 Task: Create a due date automation trigger when advanced on, on the monday after a card is due add dates without a start date at 11:00 AM.
Action: Mouse moved to (1069, 308)
Screenshot: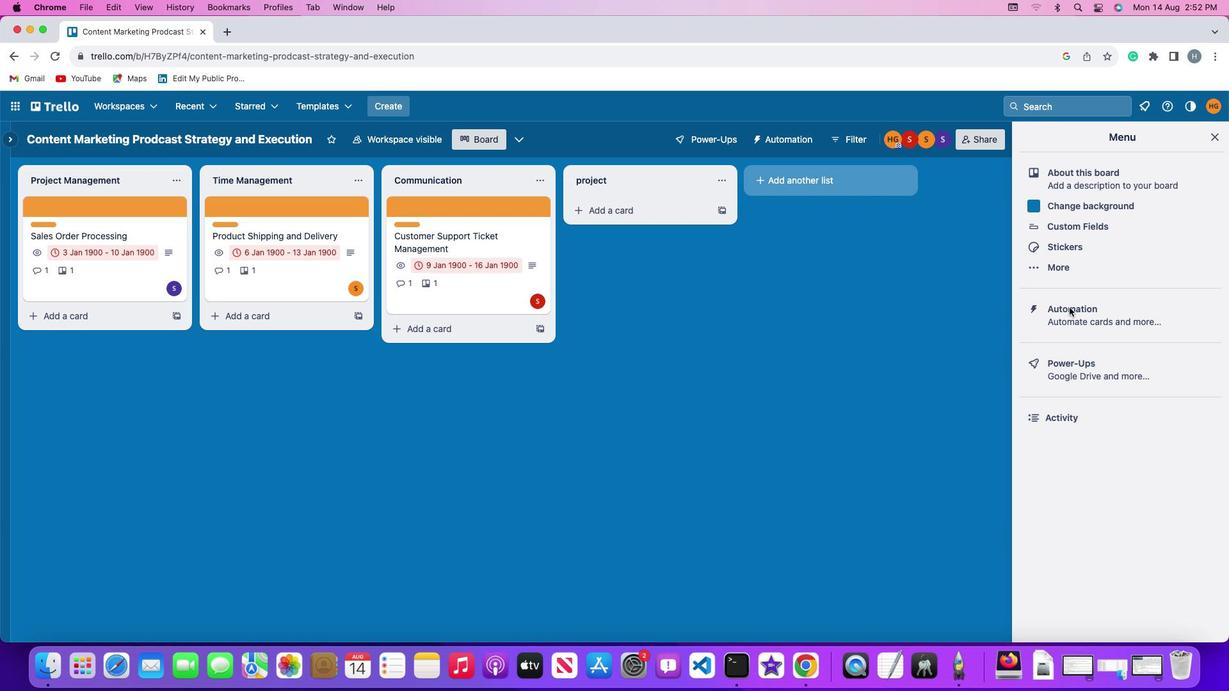 
Action: Mouse pressed left at (1069, 308)
Screenshot: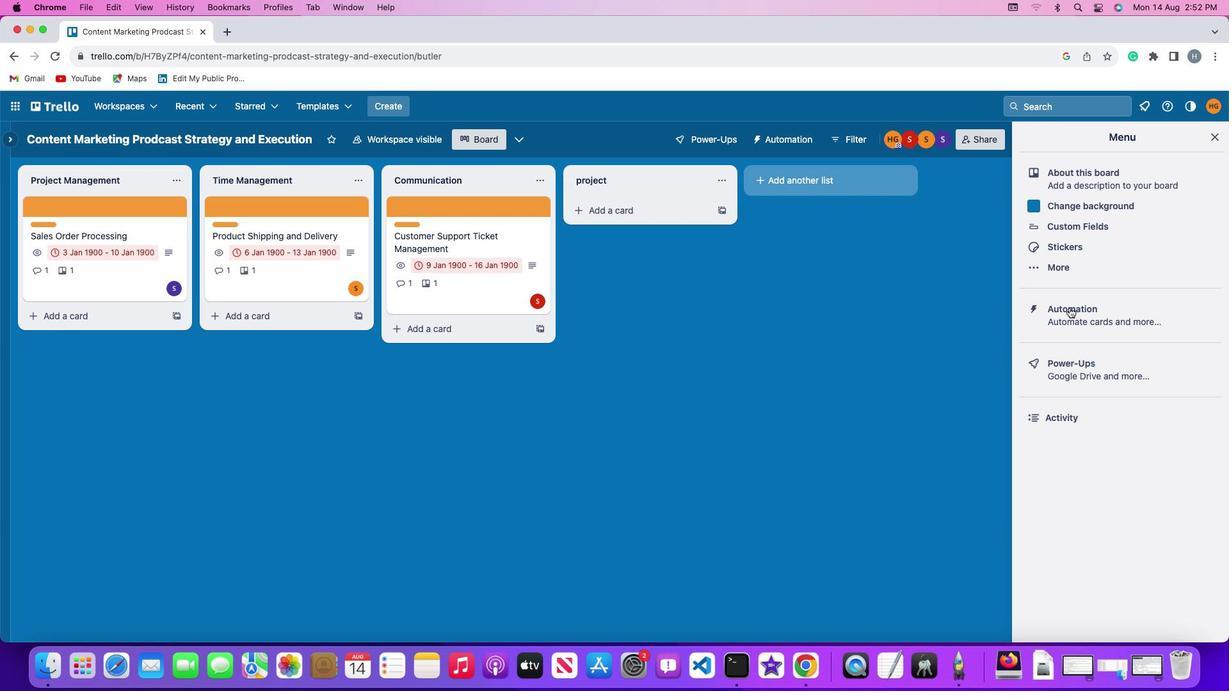 
Action: Mouse pressed left at (1069, 308)
Screenshot: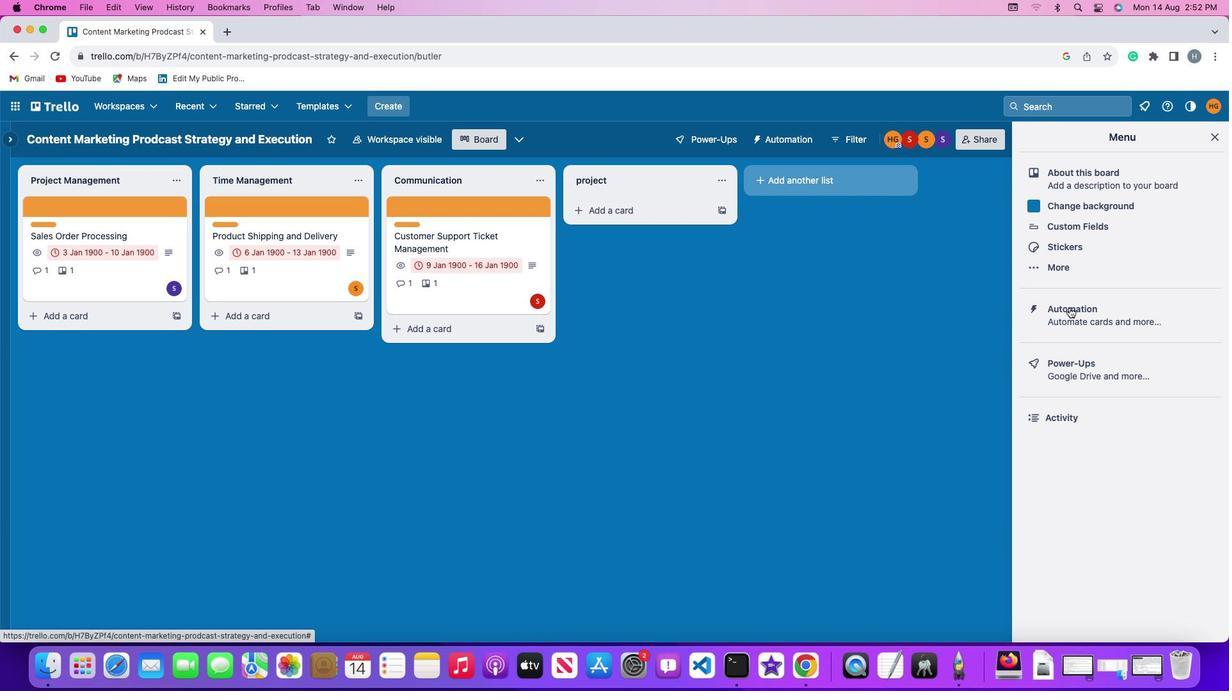 
Action: Mouse moved to (59, 301)
Screenshot: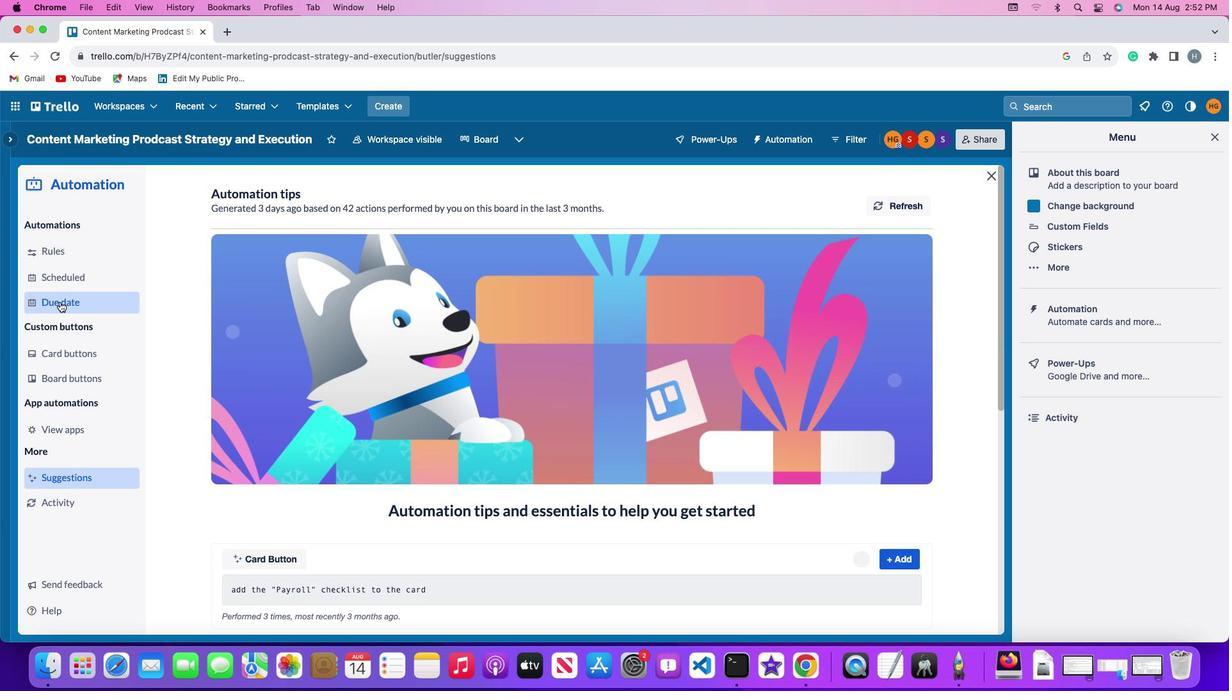 
Action: Mouse pressed left at (59, 301)
Screenshot: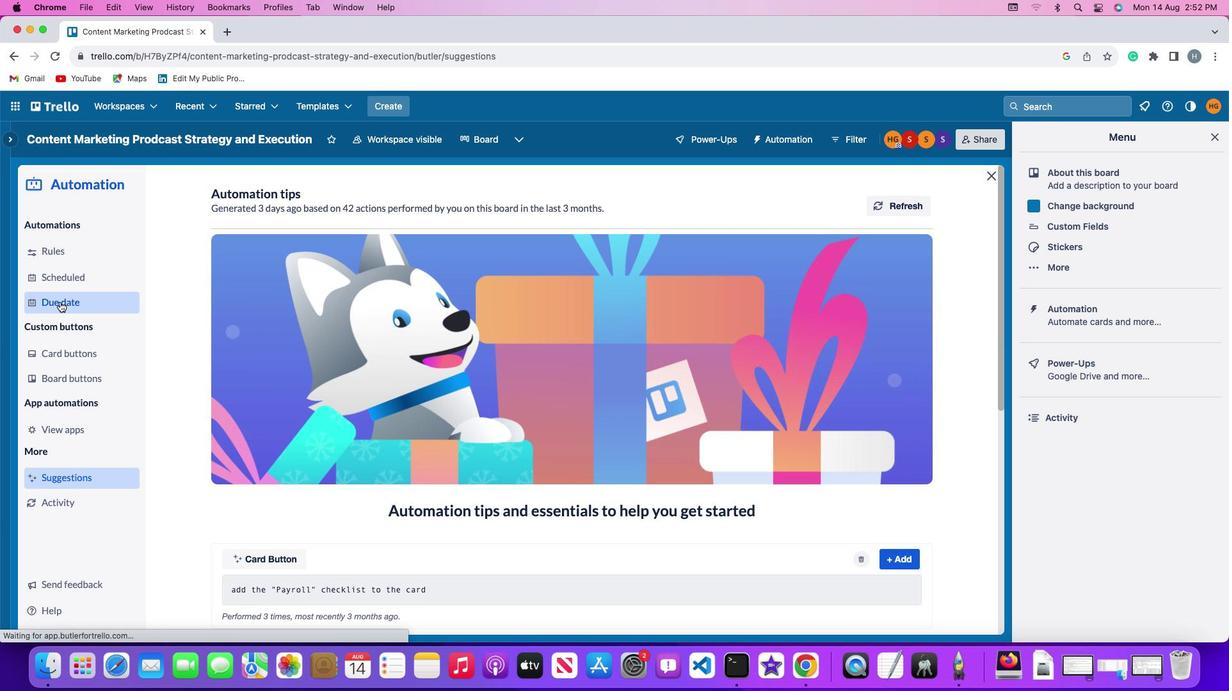 
Action: Mouse moved to (880, 195)
Screenshot: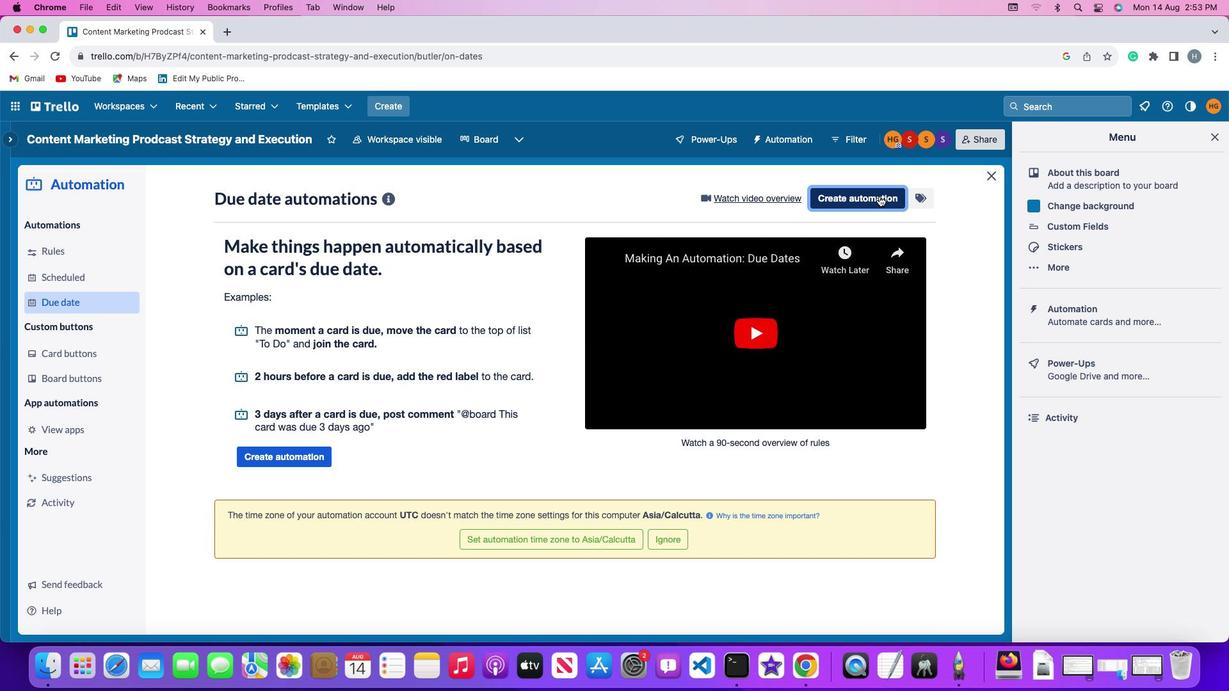 
Action: Mouse pressed left at (880, 195)
Screenshot: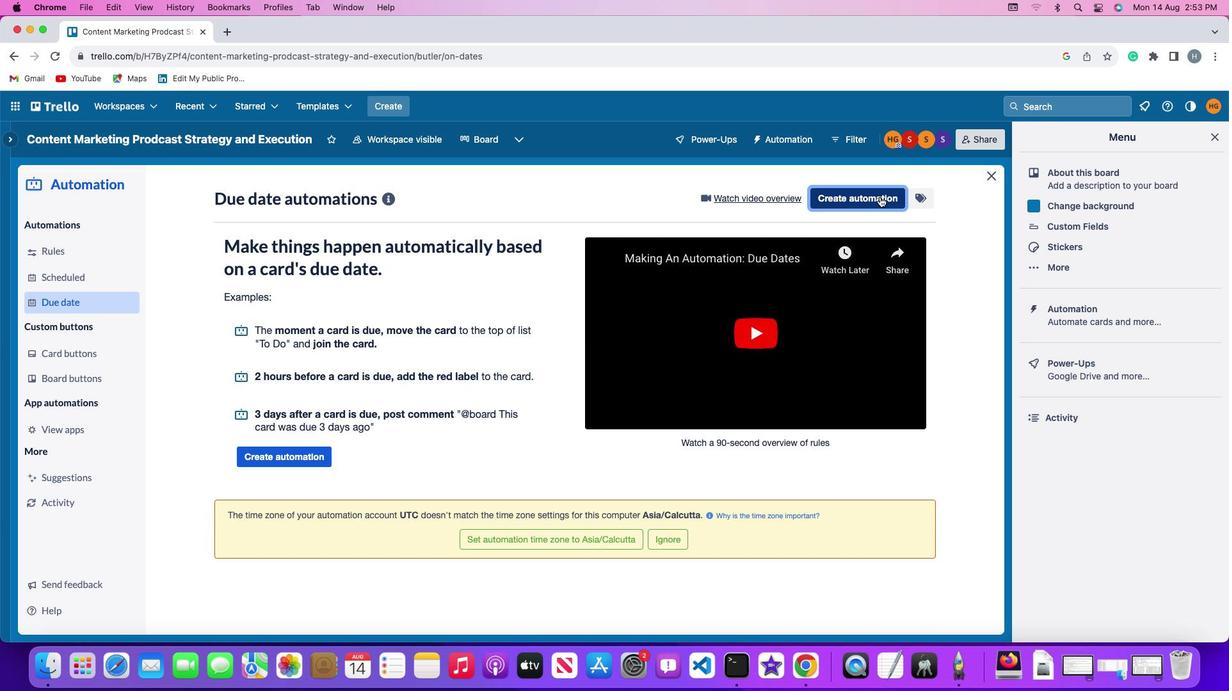 
Action: Mouse moved to (274, 322)
Screenshot: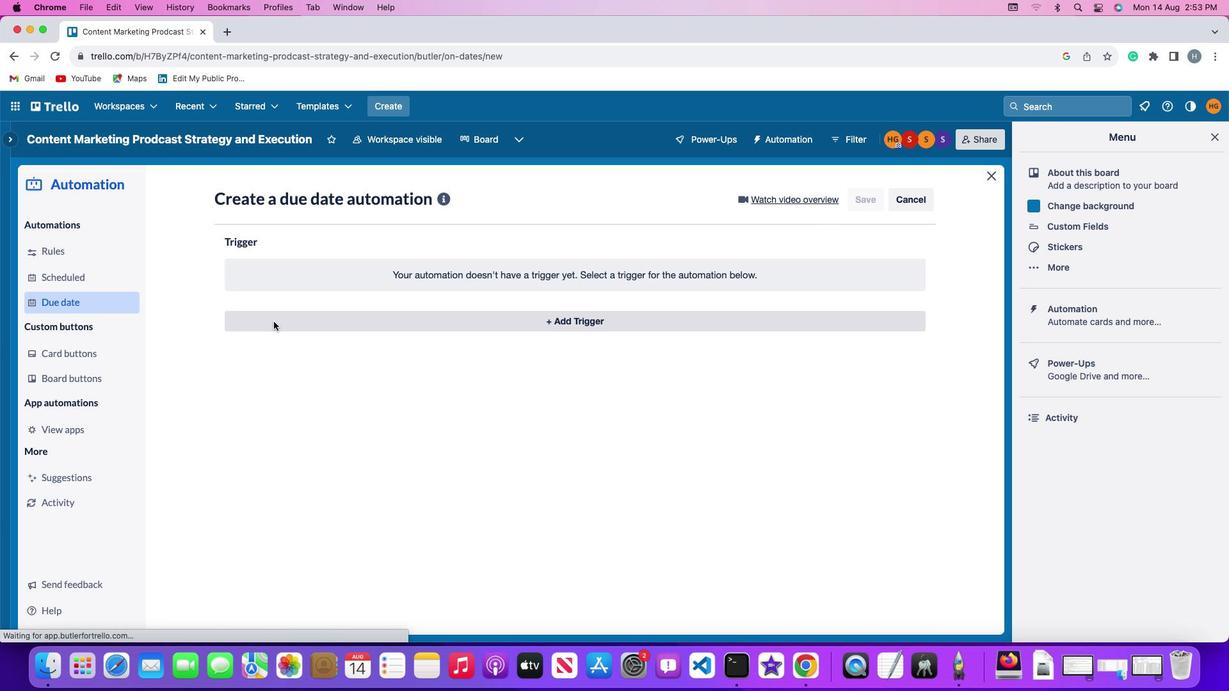 
Action: Mouse pressed left at (274, 322)
Screenshot: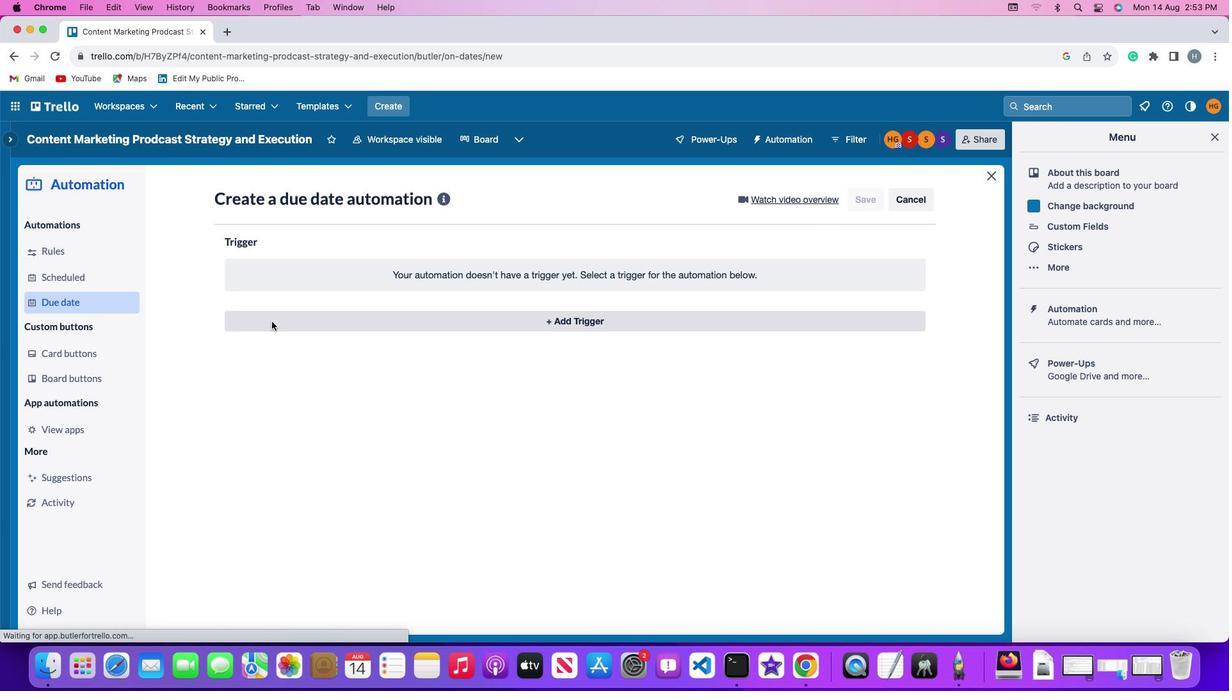 
Action: Mouse moved to (274, 554)
Screenshot: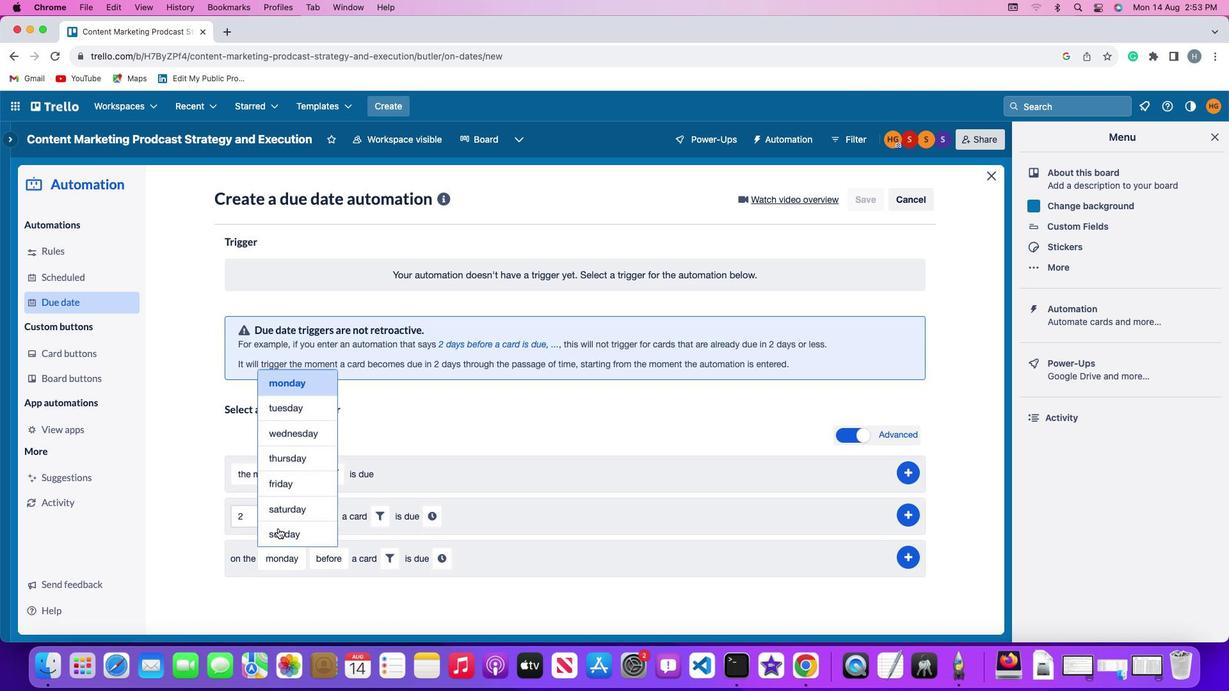 
Action: Mouse pressed left at (274, 554)
Screenshot: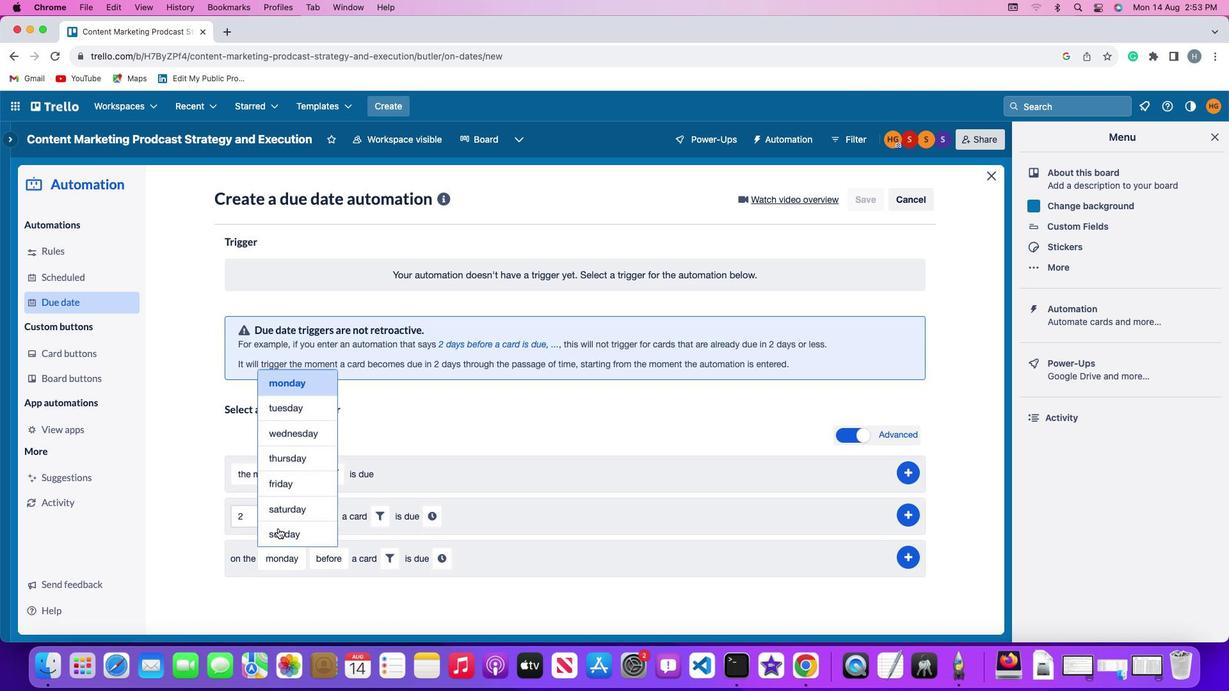 
Action: Mouse moved to (311, 383)
Screenshot: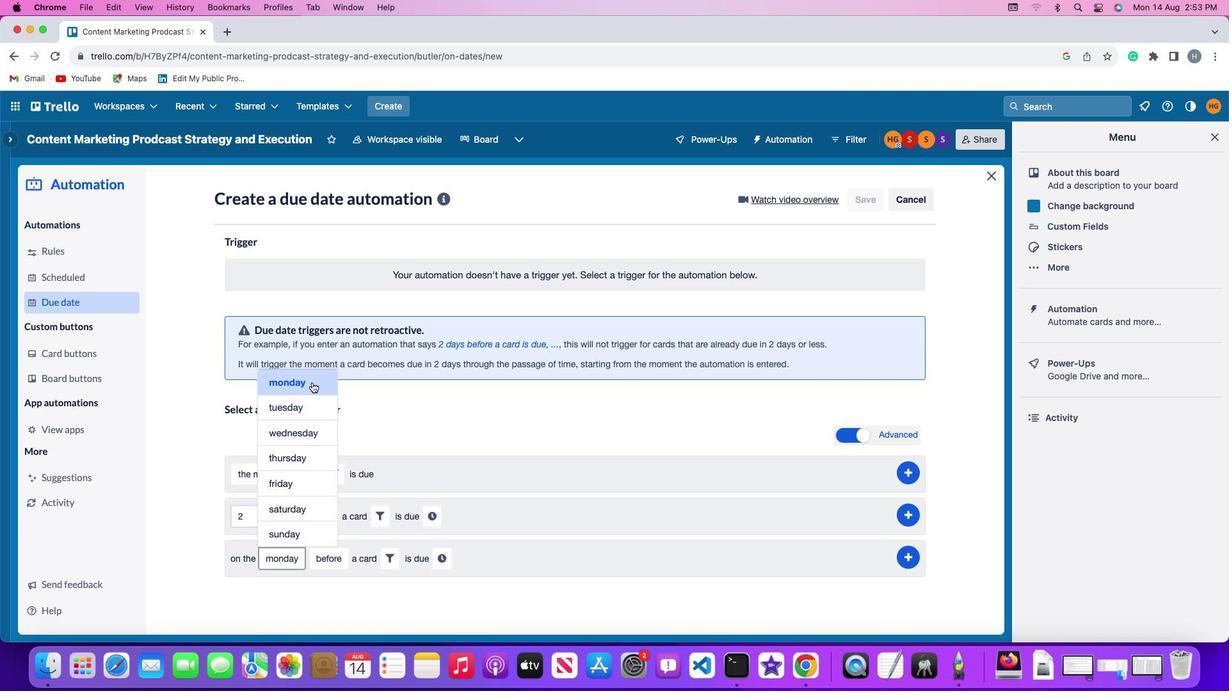 
Action: Mouse pressed left at (311, 383)
Screenshot: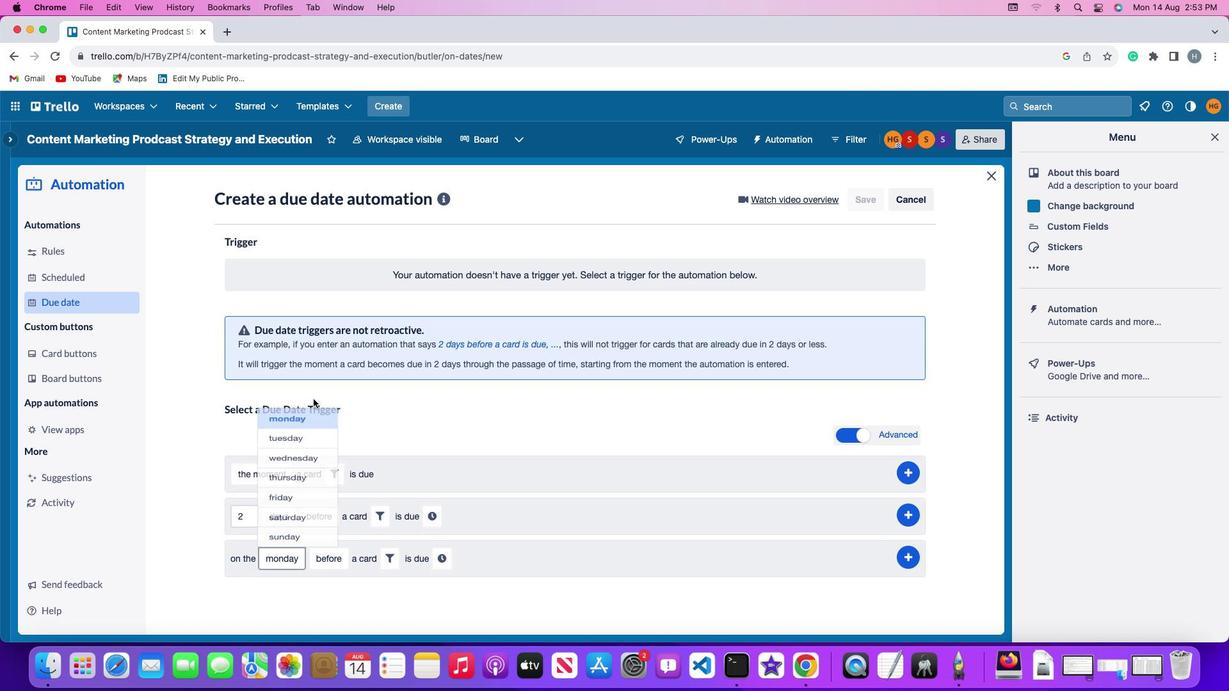 
Action: Mouse moved to (333, 555)
Screenshot: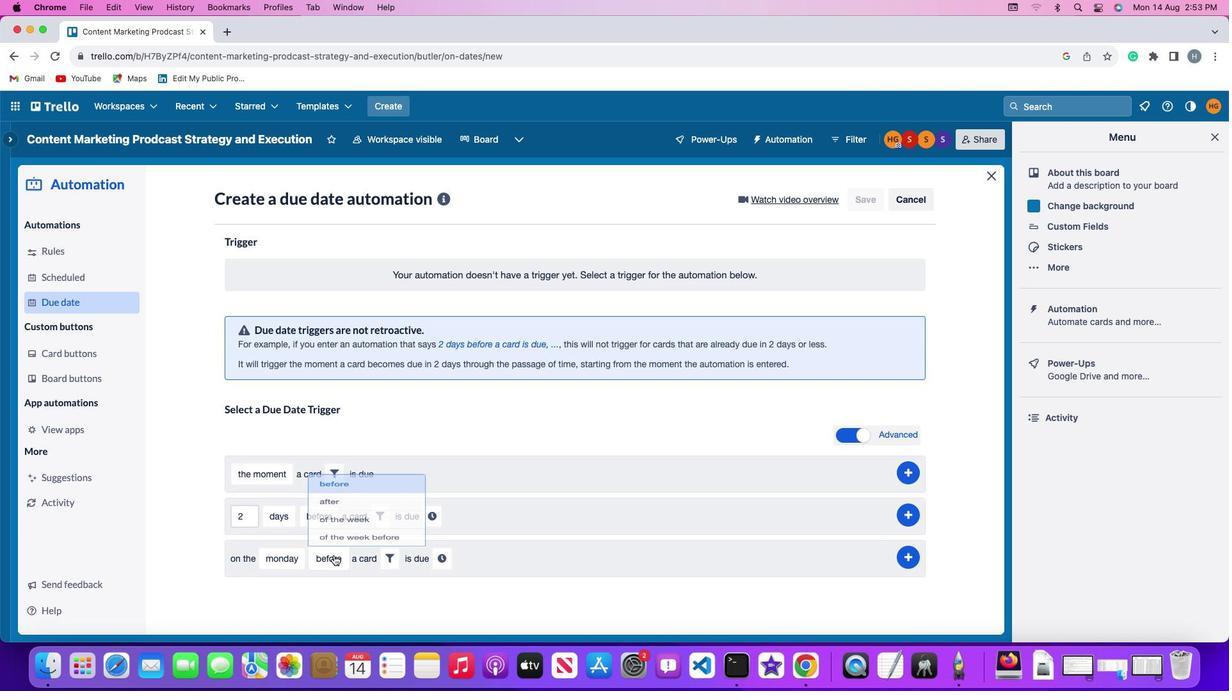 
Action: Mouse pressed left at (333, 555)
Screenshot: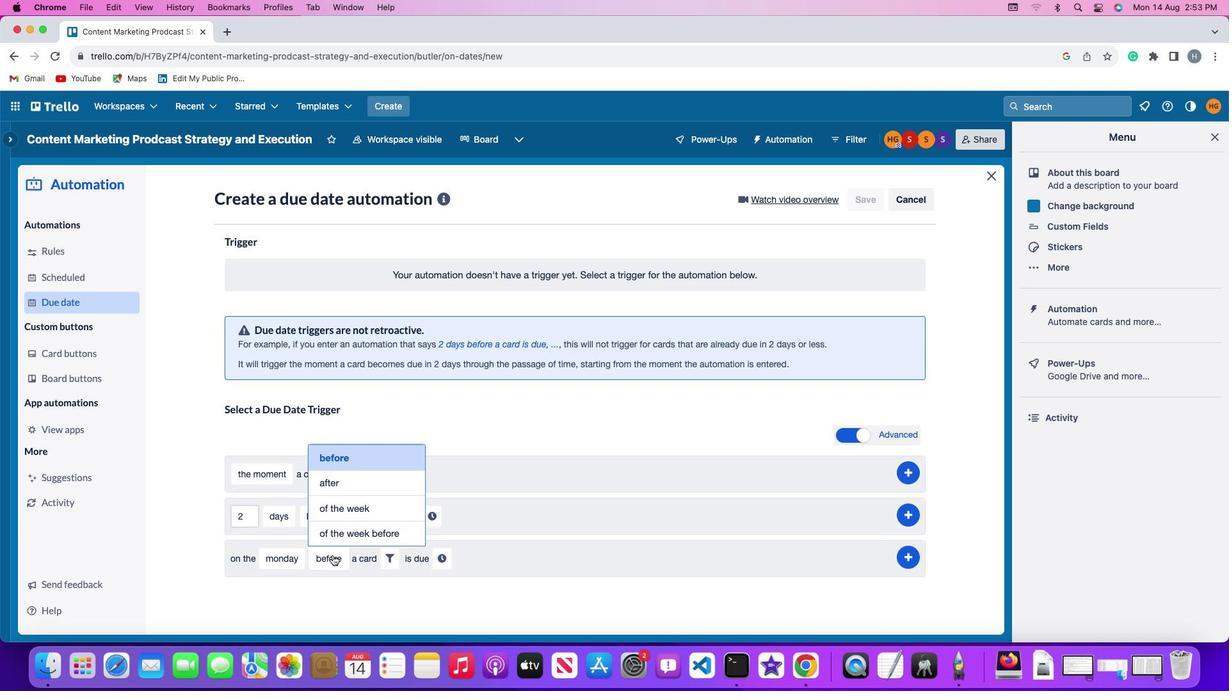 
Action: Mouse moved to (355, 479)
Screenshot: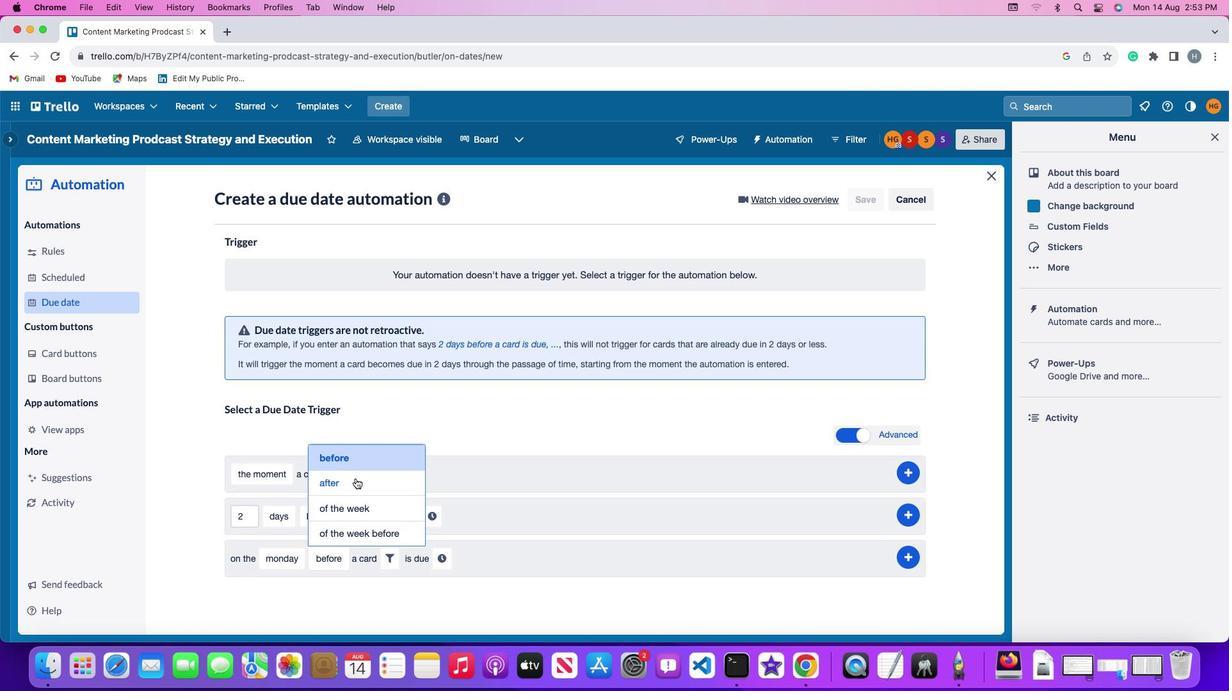 
Action: Mouse pressed left at (355, 479)
Screenshot: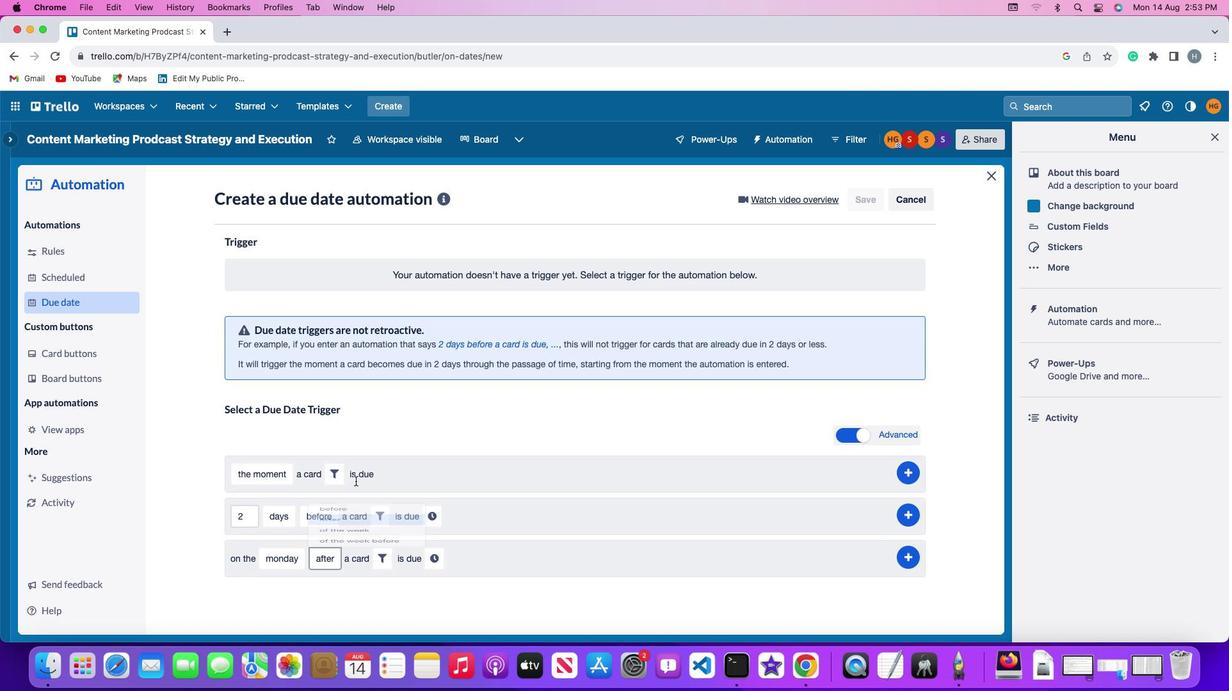 
Action: Mouse moved to (388, 563)
Screenshot: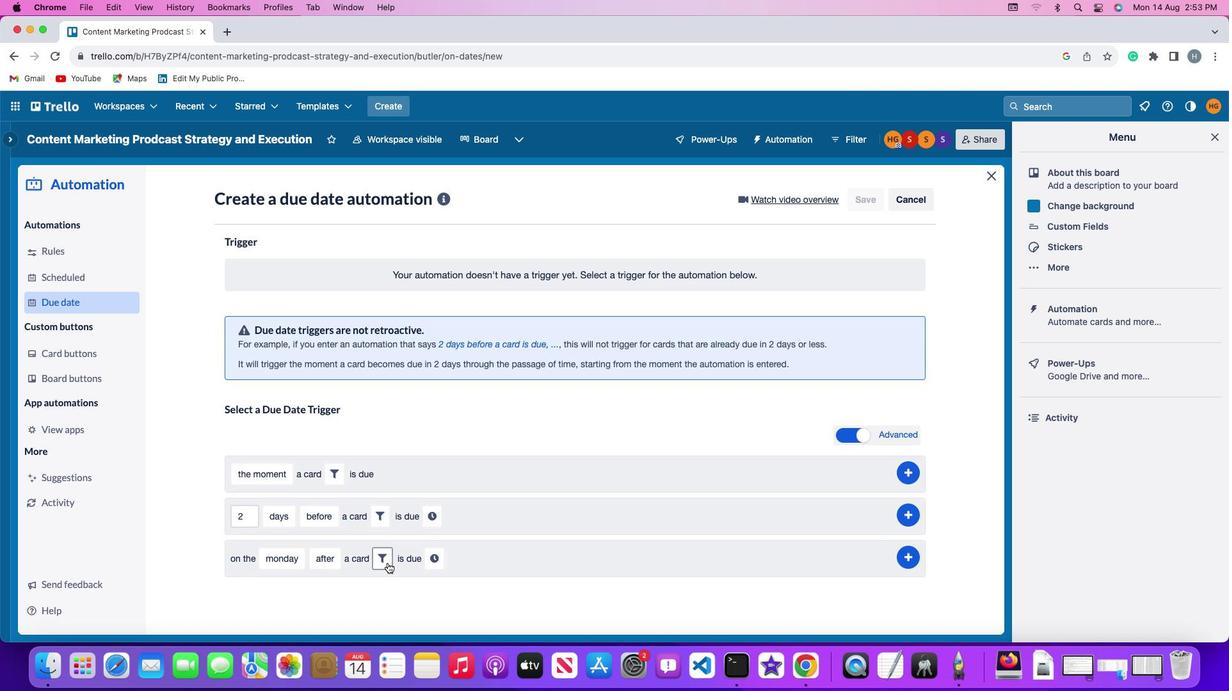 
Action: Mouse pressed left at (388, 563)
Screenshot: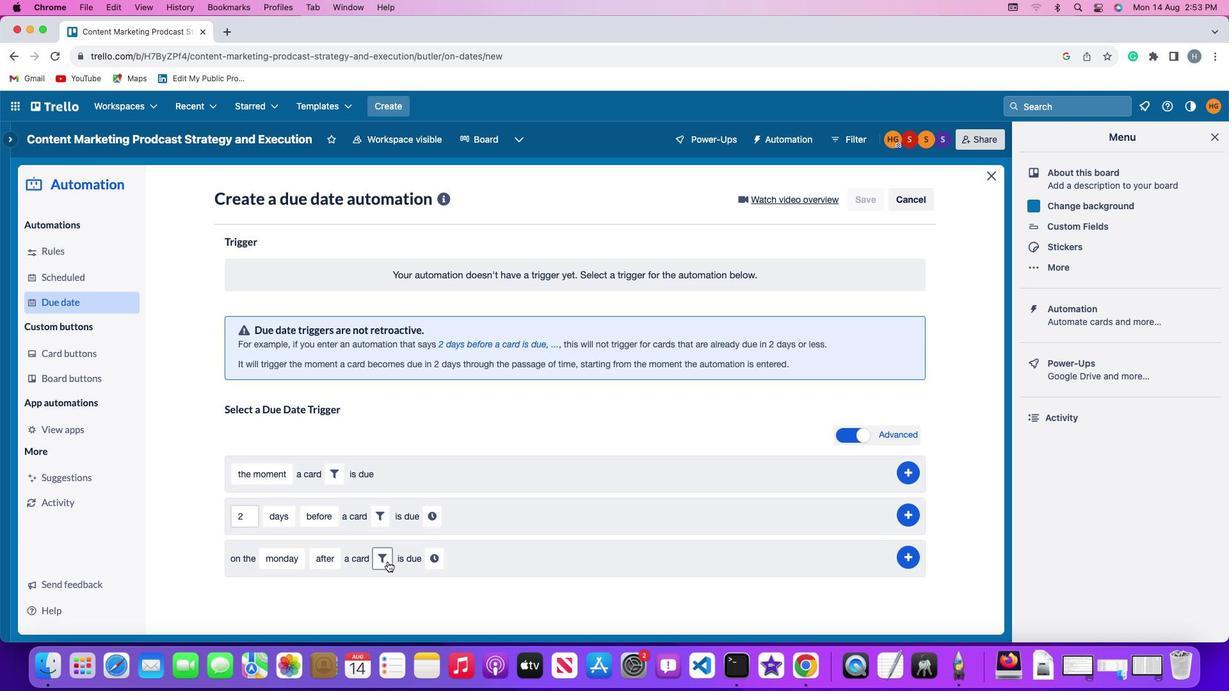 
Action: Mouse moved to (445, 596)
Screenshot: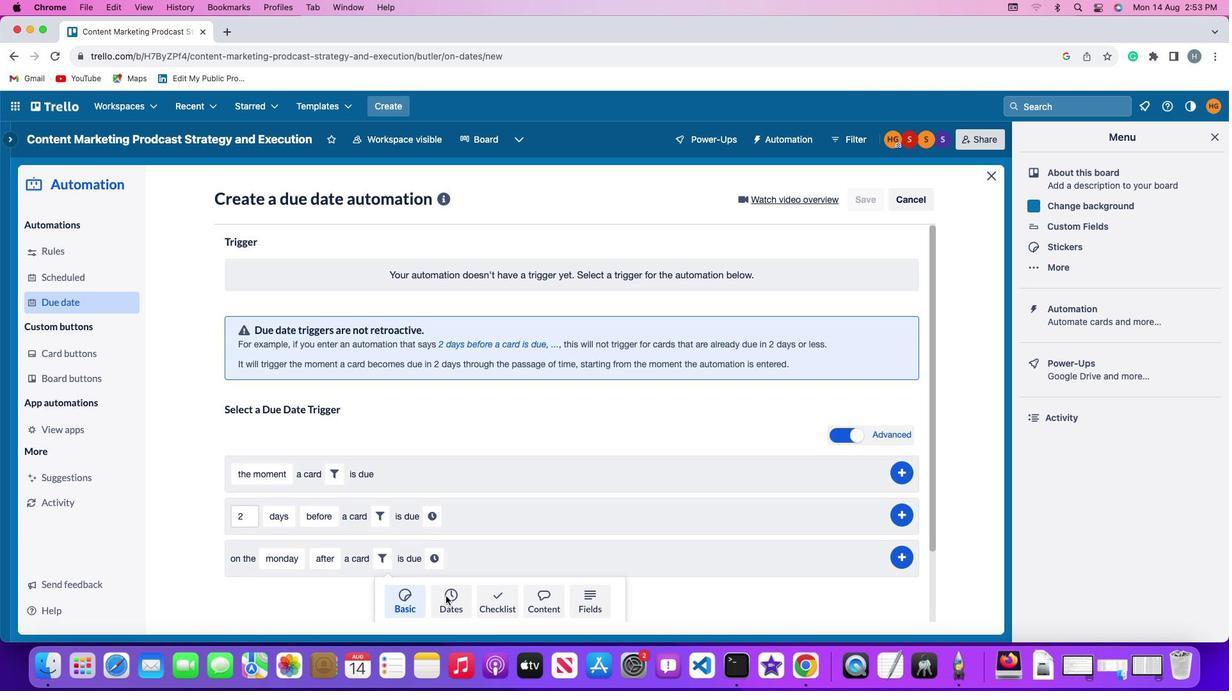 
Action: Mouse pressed left at (445, 596)
Screenshot: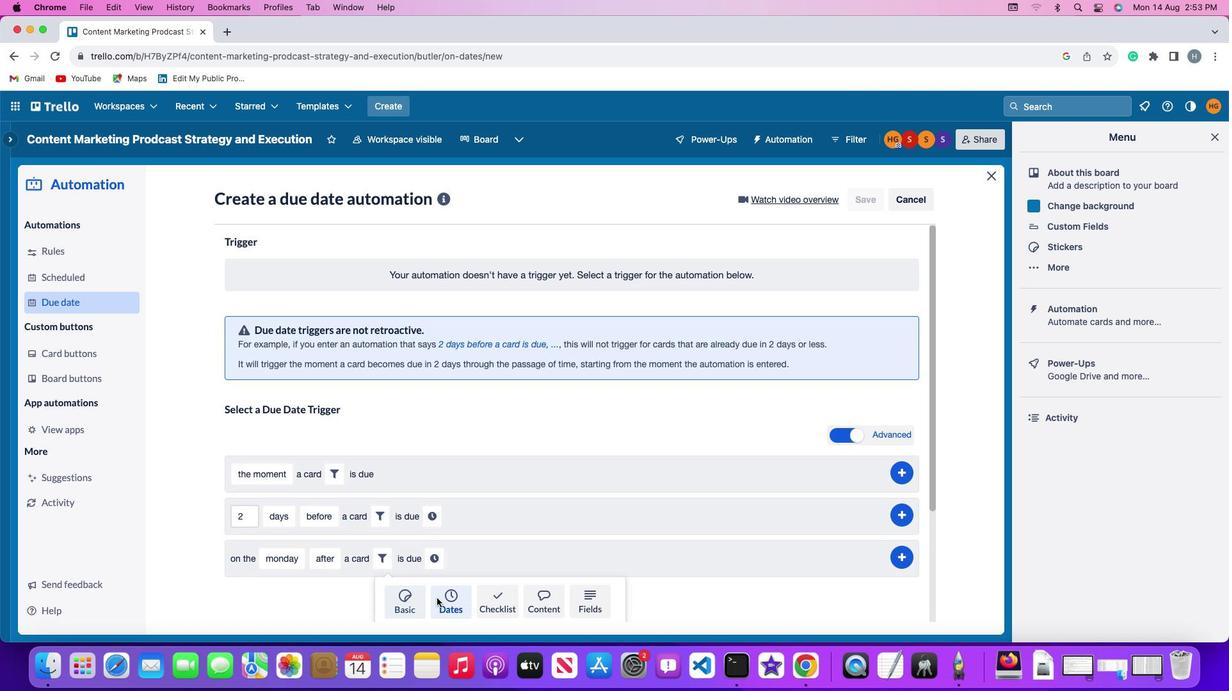 
Action: Mouse moved to (329, 606)
Screenshot: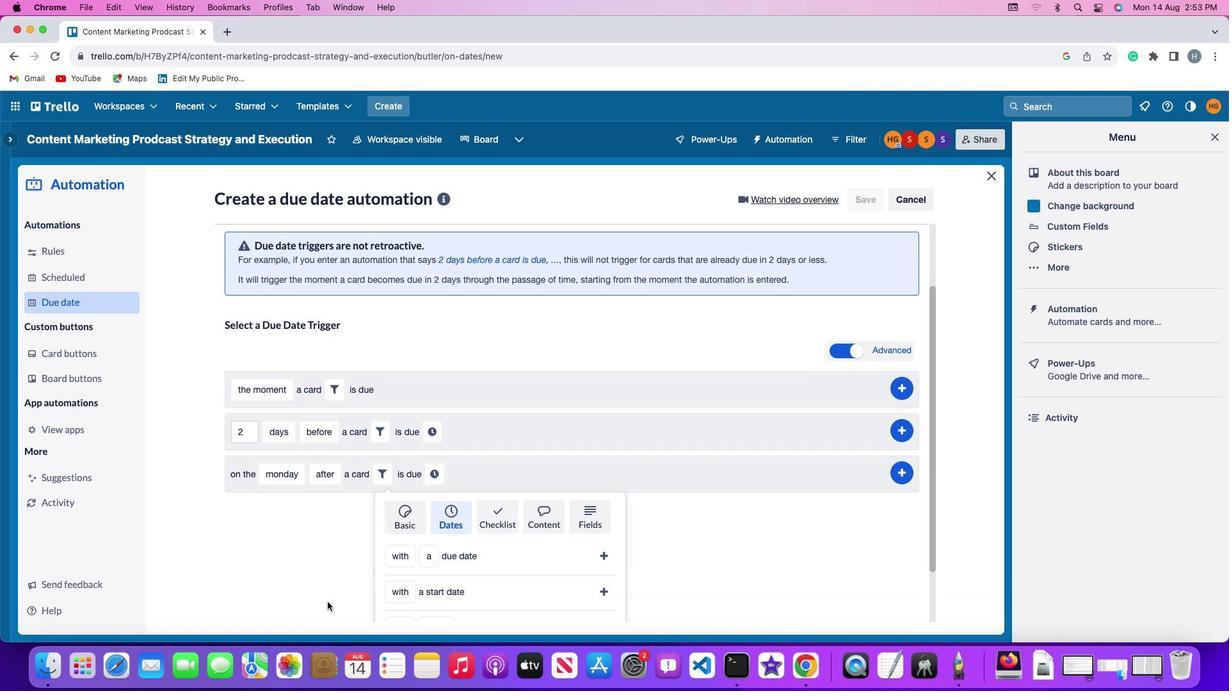 
Action: Mouse scrolled (329, 606) with delta (0, 0)
Screenshot: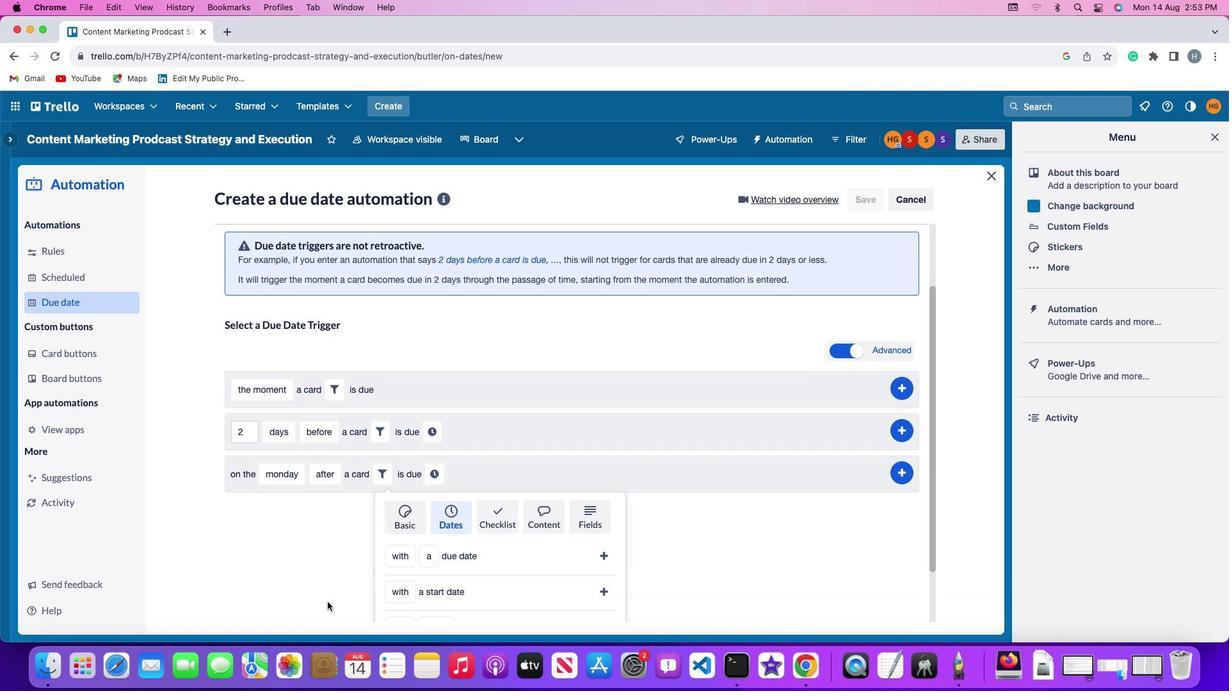 
Action: Mouse moved to (328, 605)
Screenshot: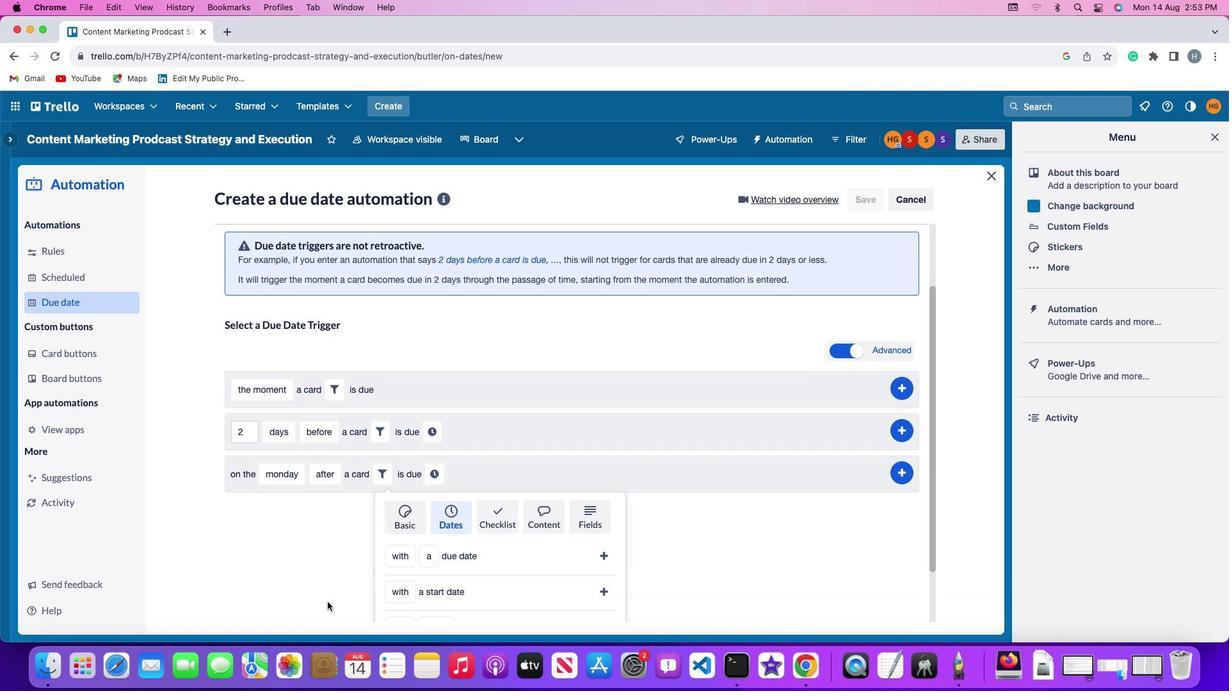 
Action: Mouse scrolled (328, 605) with delta (0, 0)
Screenshot: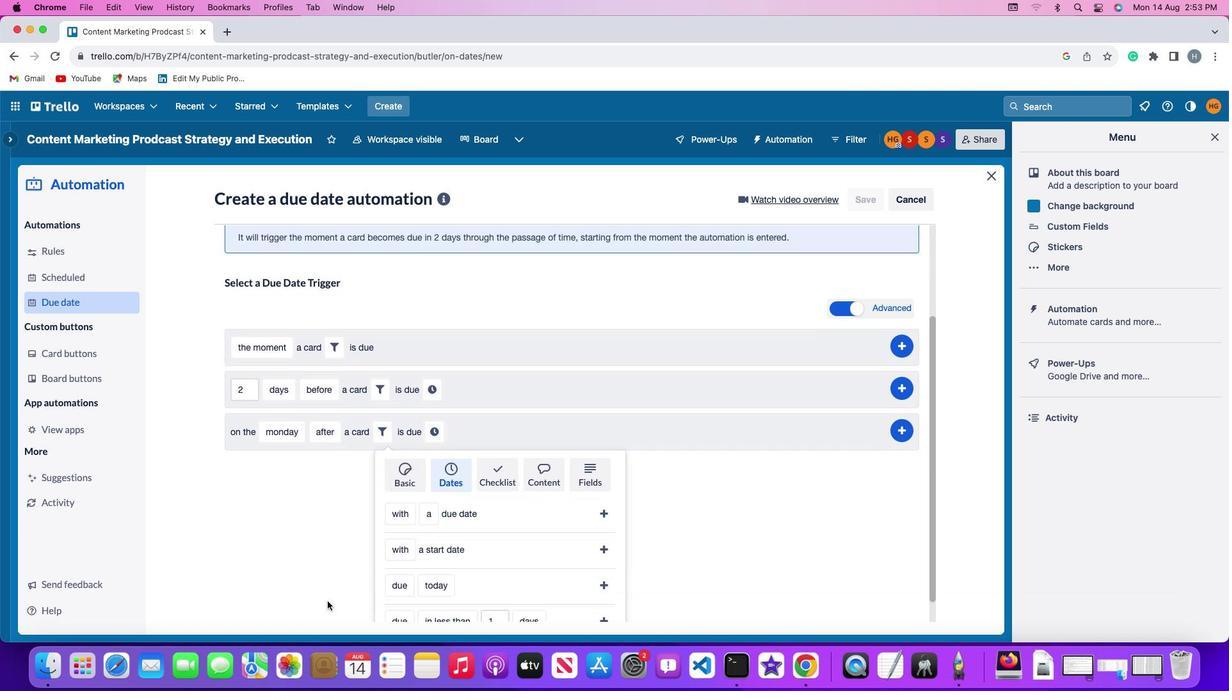 
Action: Mouse moved to (328, 605)
Screenshot: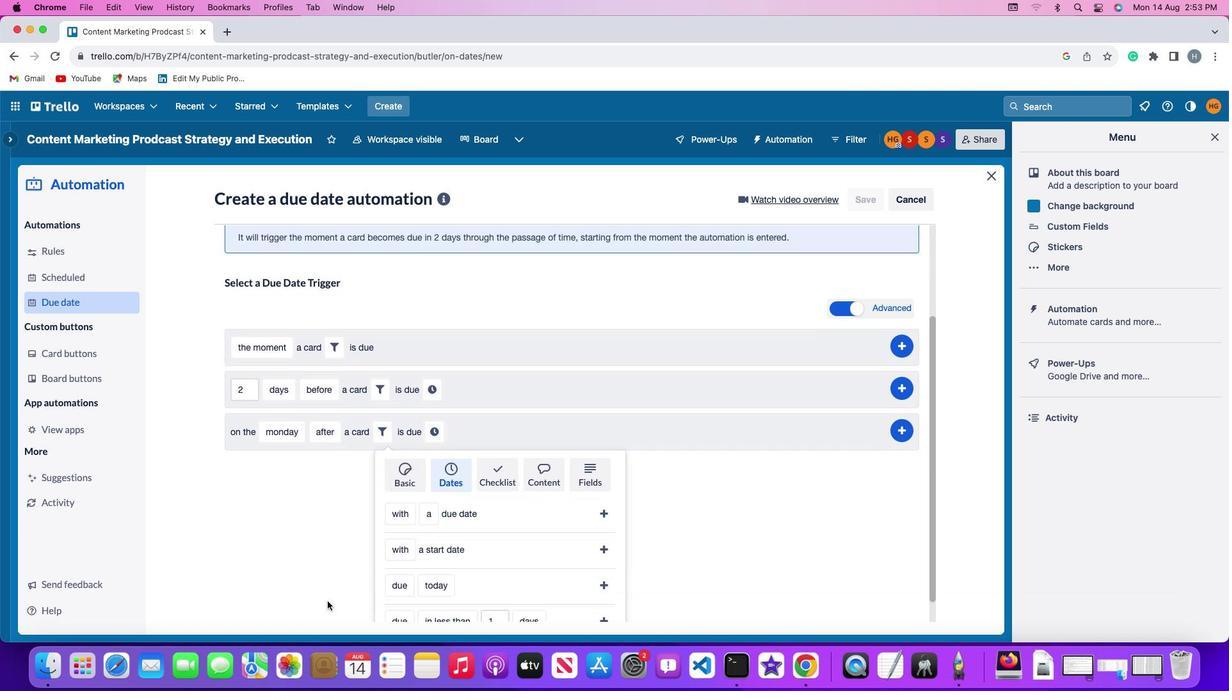 
Action: Mouse scrolled (328, 605) with delta (0, -1)
Screenshot: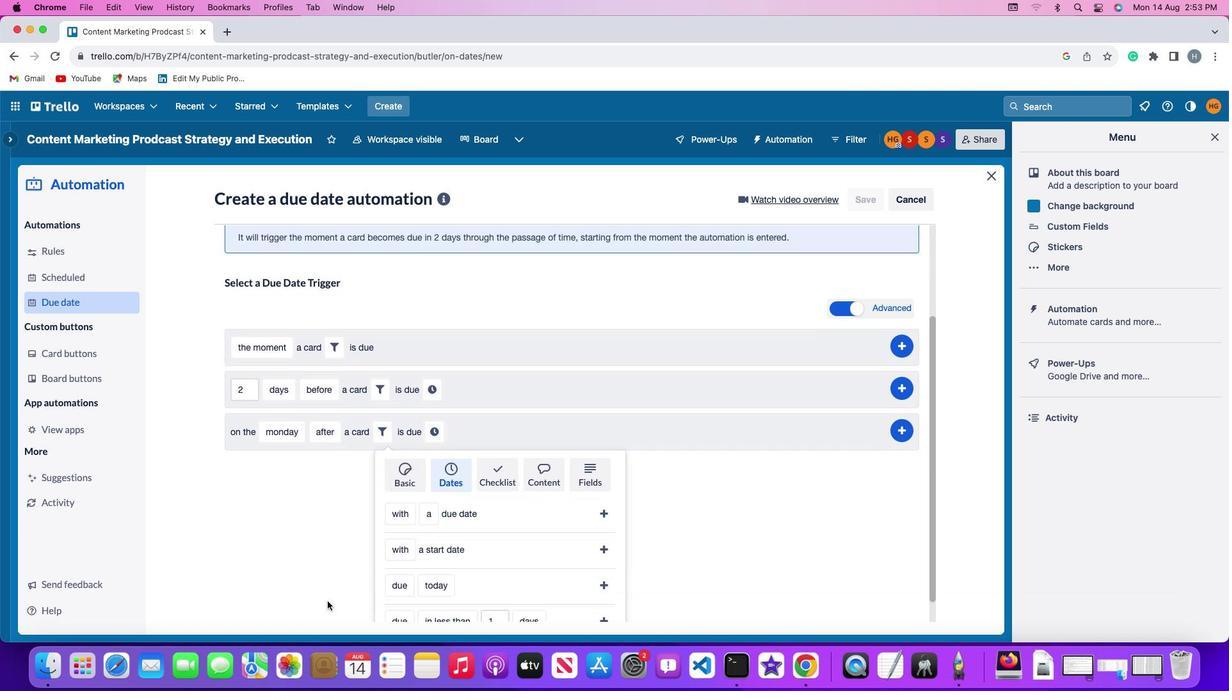 
Action: Mouse moved to (328, 604)
Screenshot: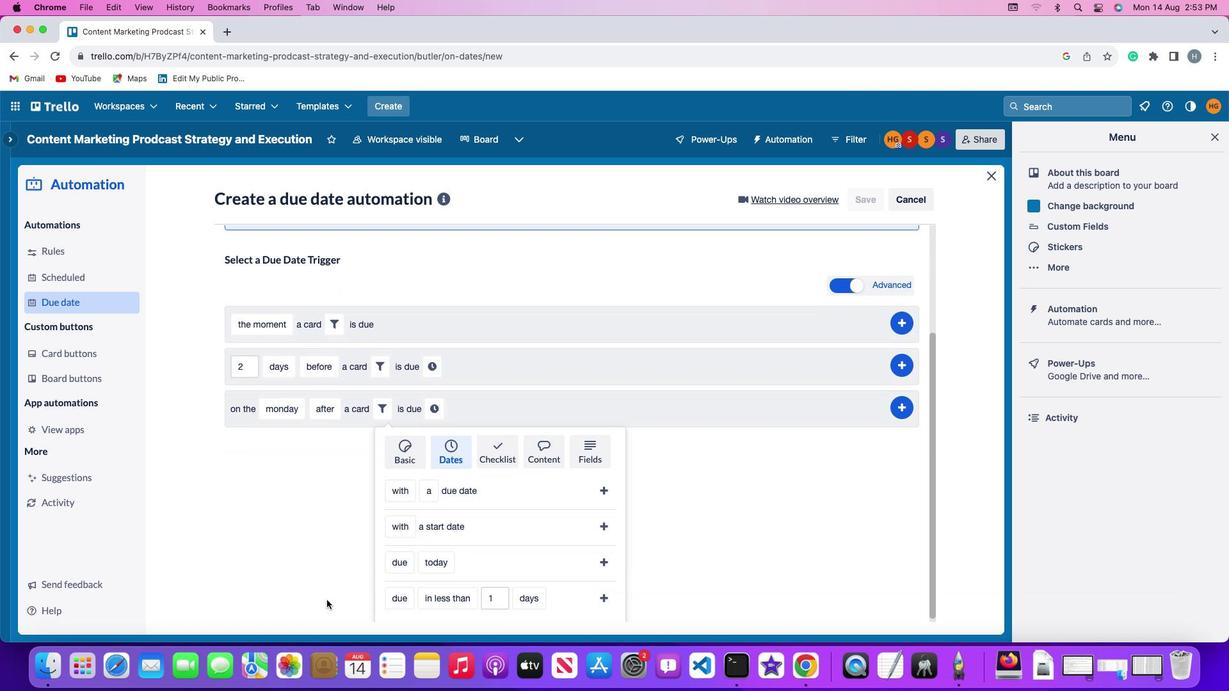
Action: Mouse scrolled (328, 604) with delta (0, -2)
Screenshot: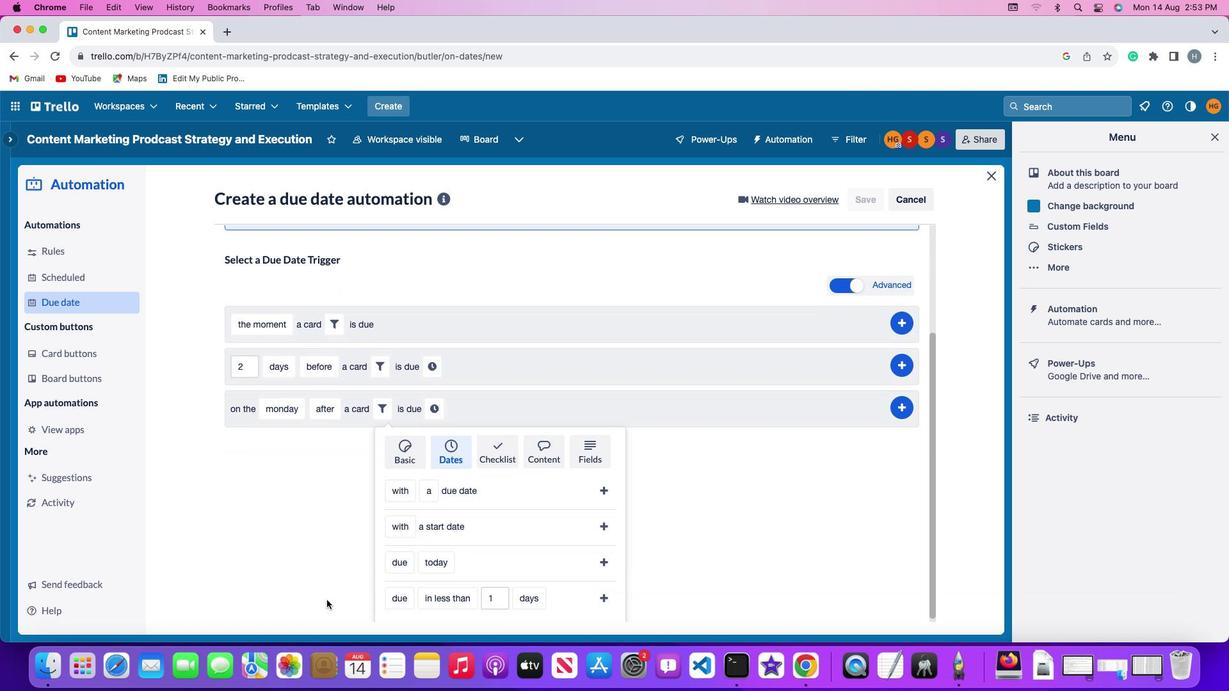 
Action: Mouse moved to (326, 600)
Screenshot: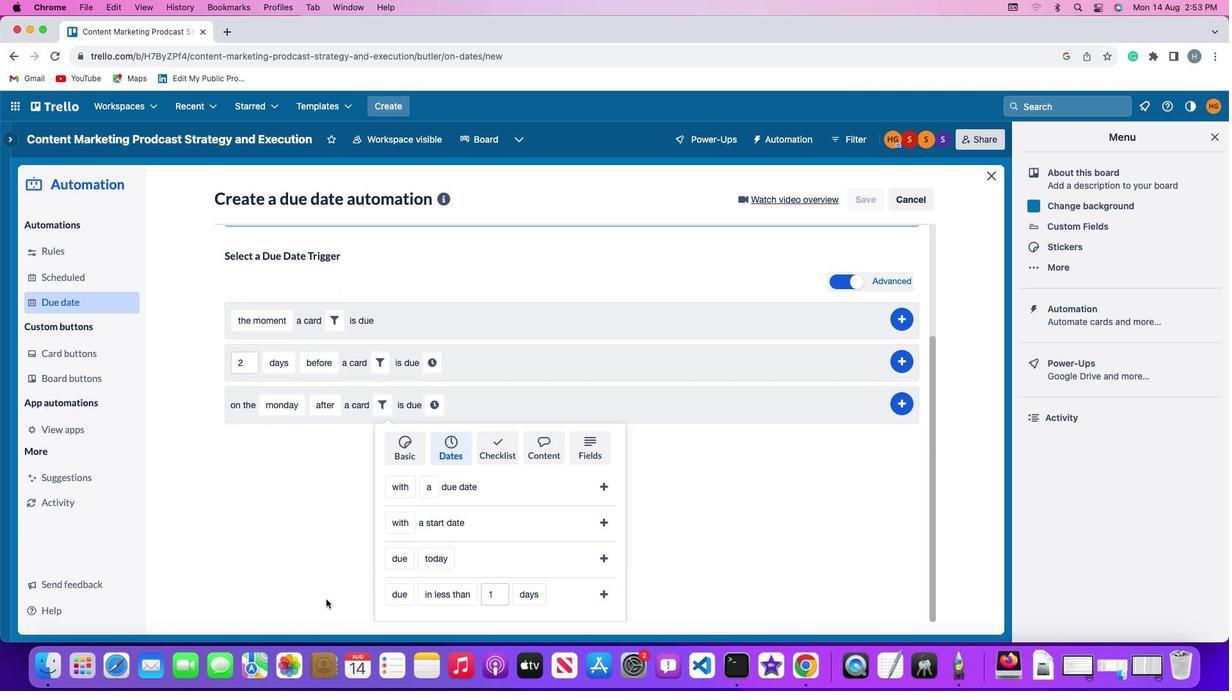 
Action: Mouse scrolled (326, 600) with delta (0, 0)
Screenshot: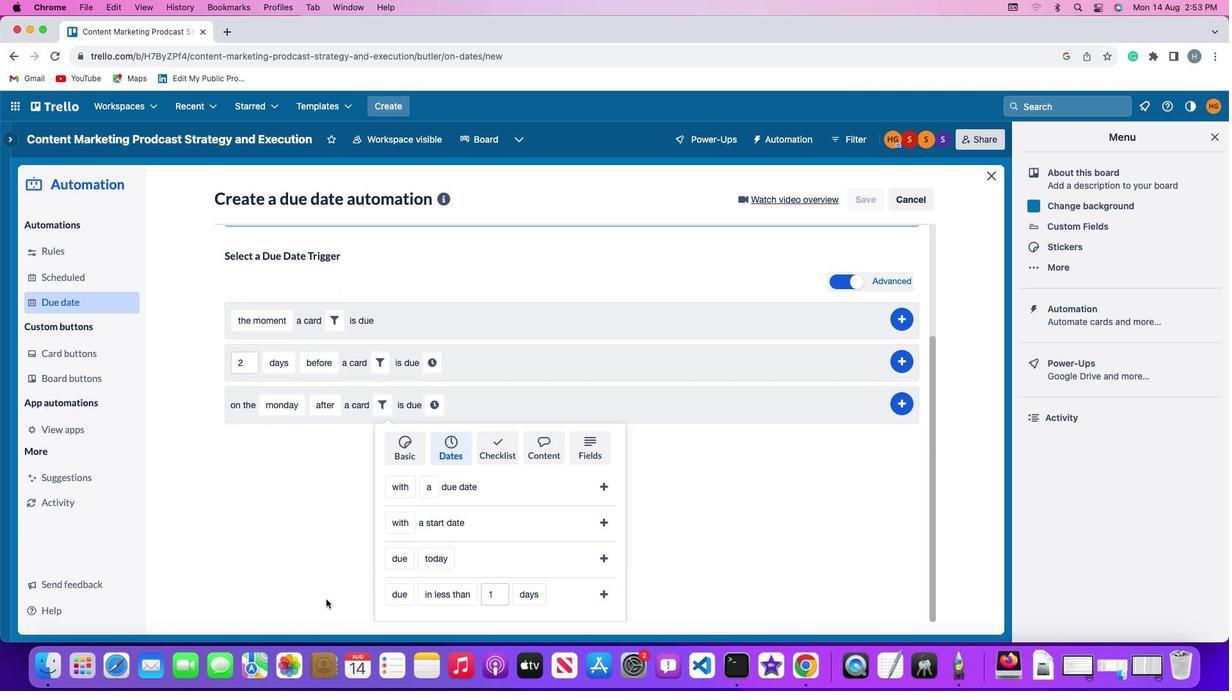 
Action: Mouse scrolled (326, 600) with delta (0, 0)
Screenshot: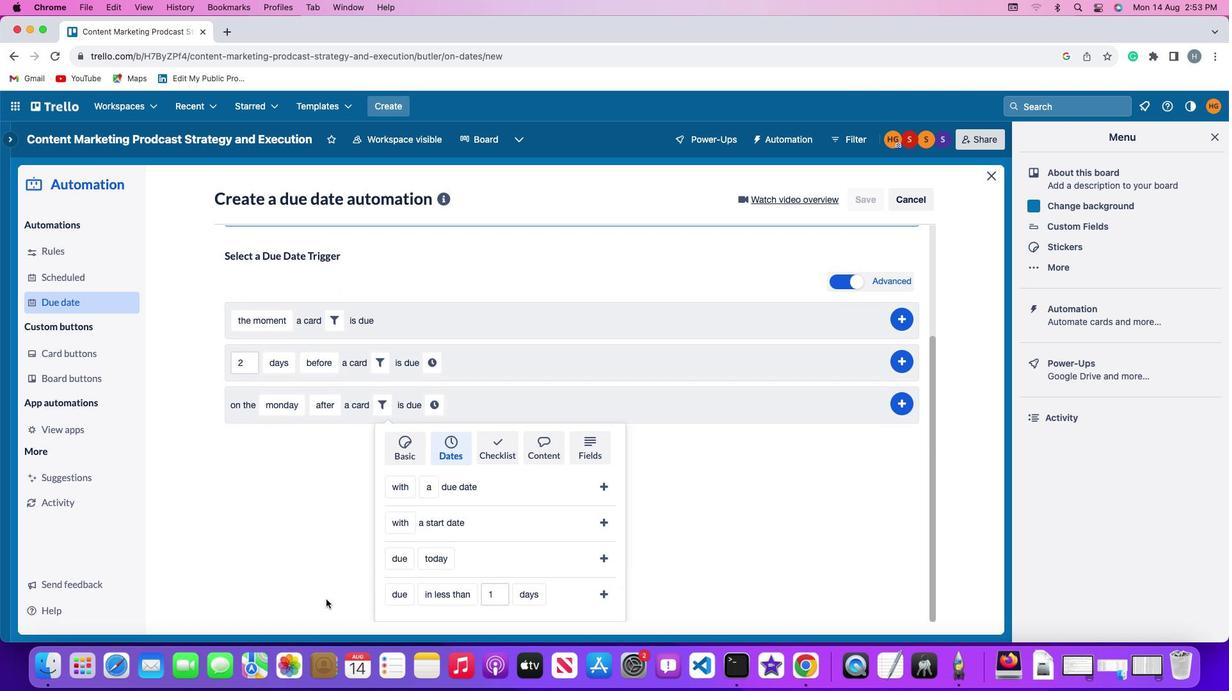
Action: Mouse scrolled (326, 600) with delta (0, -1)
Screenshot: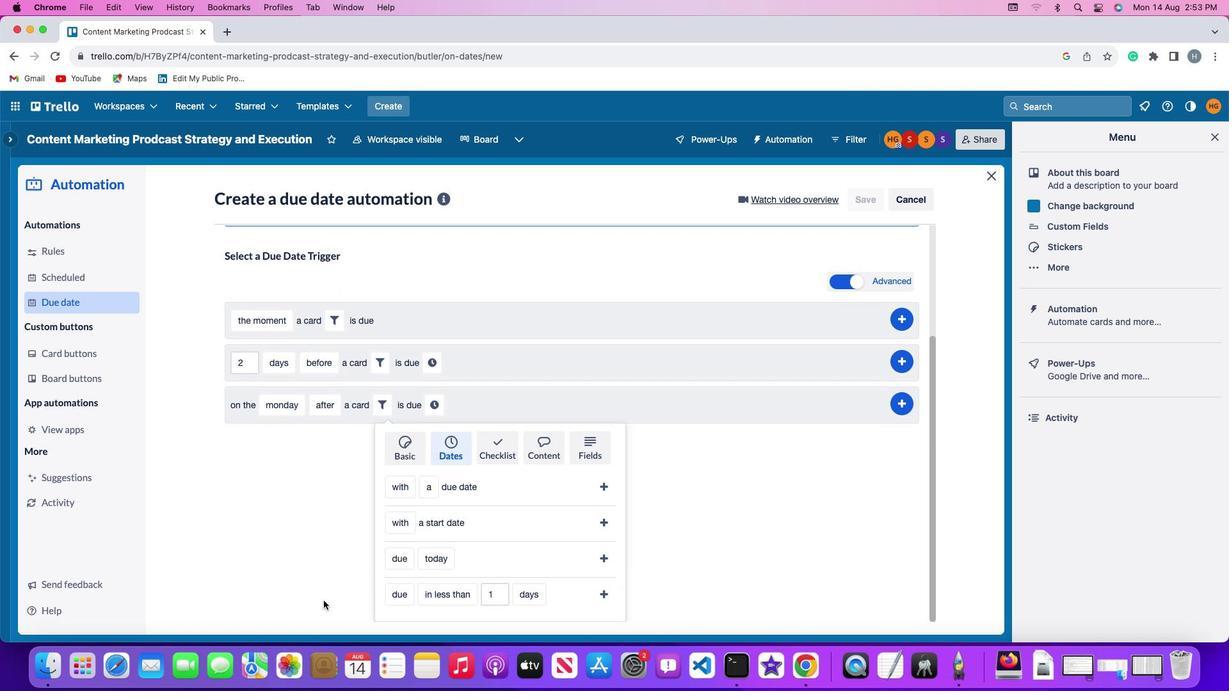 
Action: Mouse scrolled (326, 600) with delta (0, -2)
Screenshot: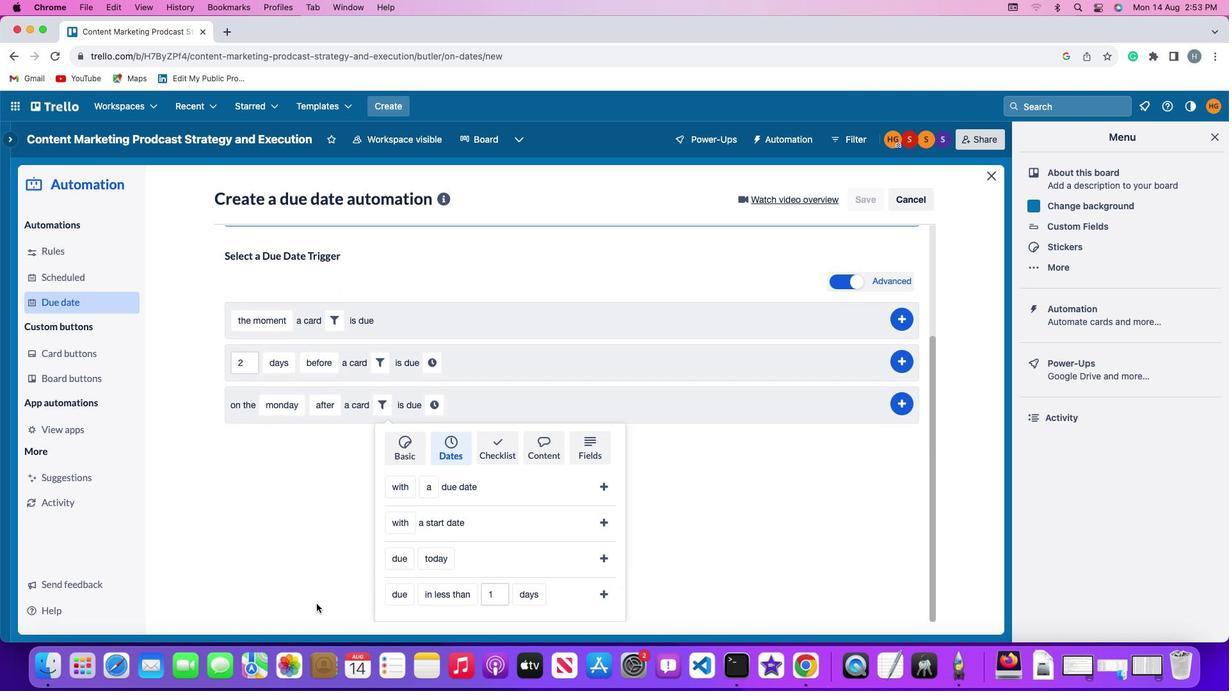 
Action: Mouse moved to (403, 526)
Screenshot: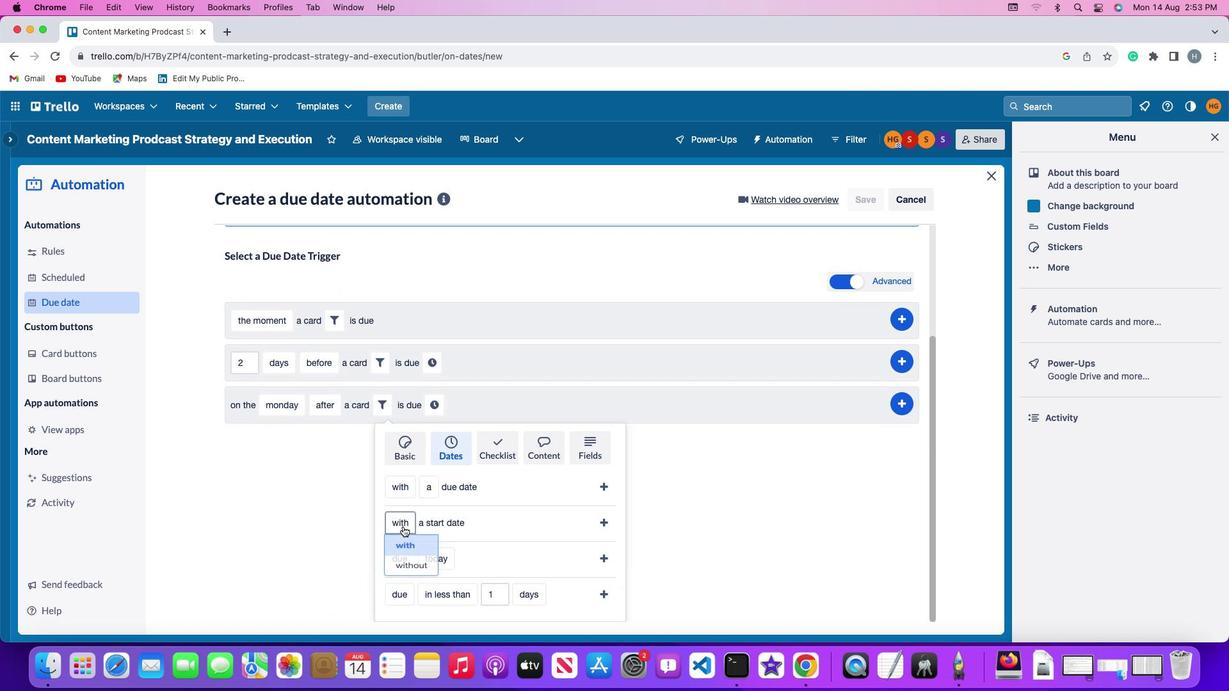 
Action: Mouse pressed left at (403, 526)
Screenshot: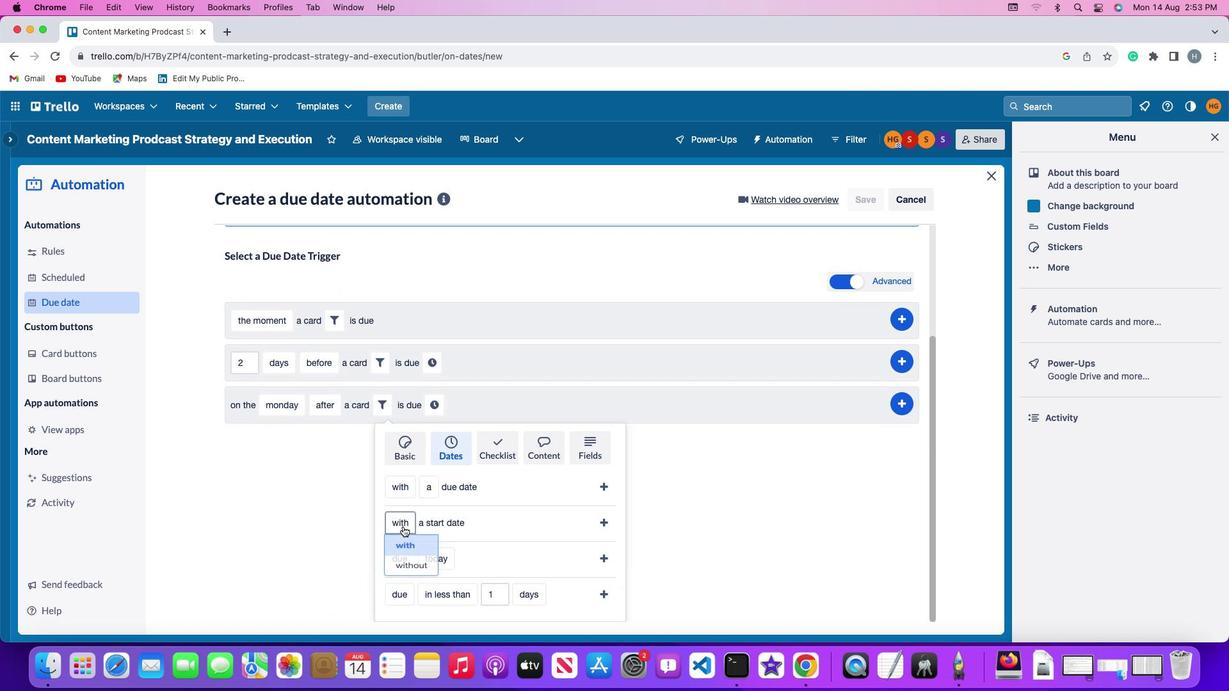 
Action: Mouse moved to (407, 569)
Screenshot: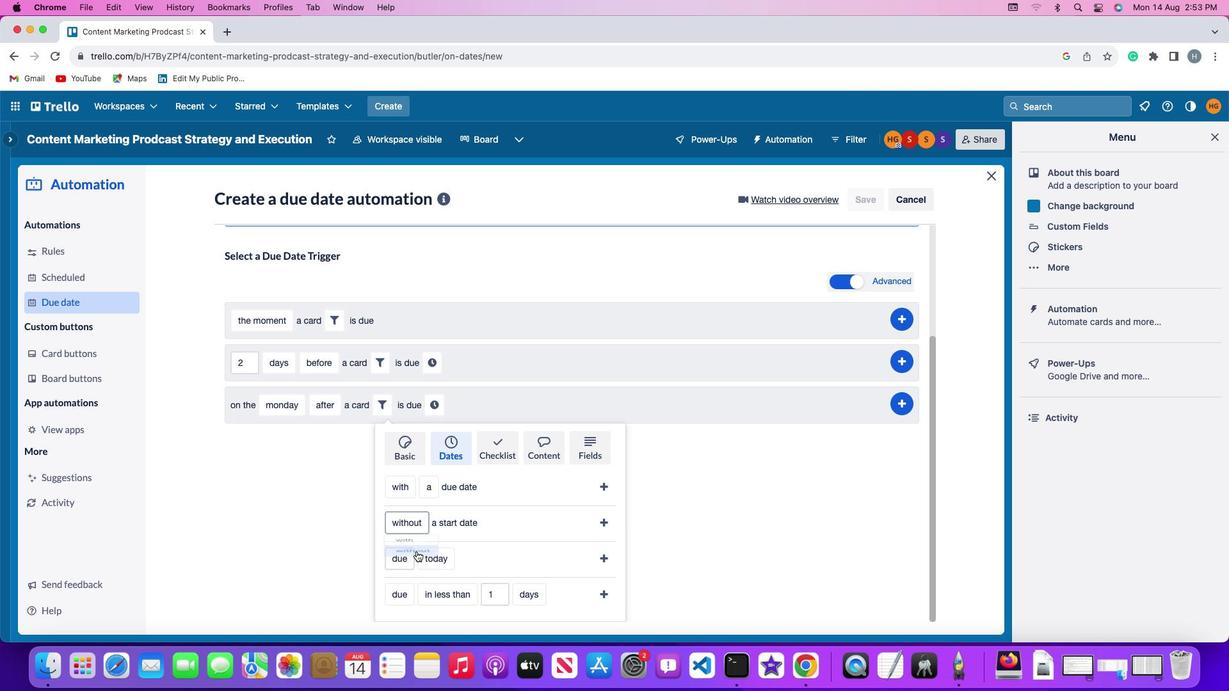 
Action: Mouse pressed left at (407, 569)
Screenshot: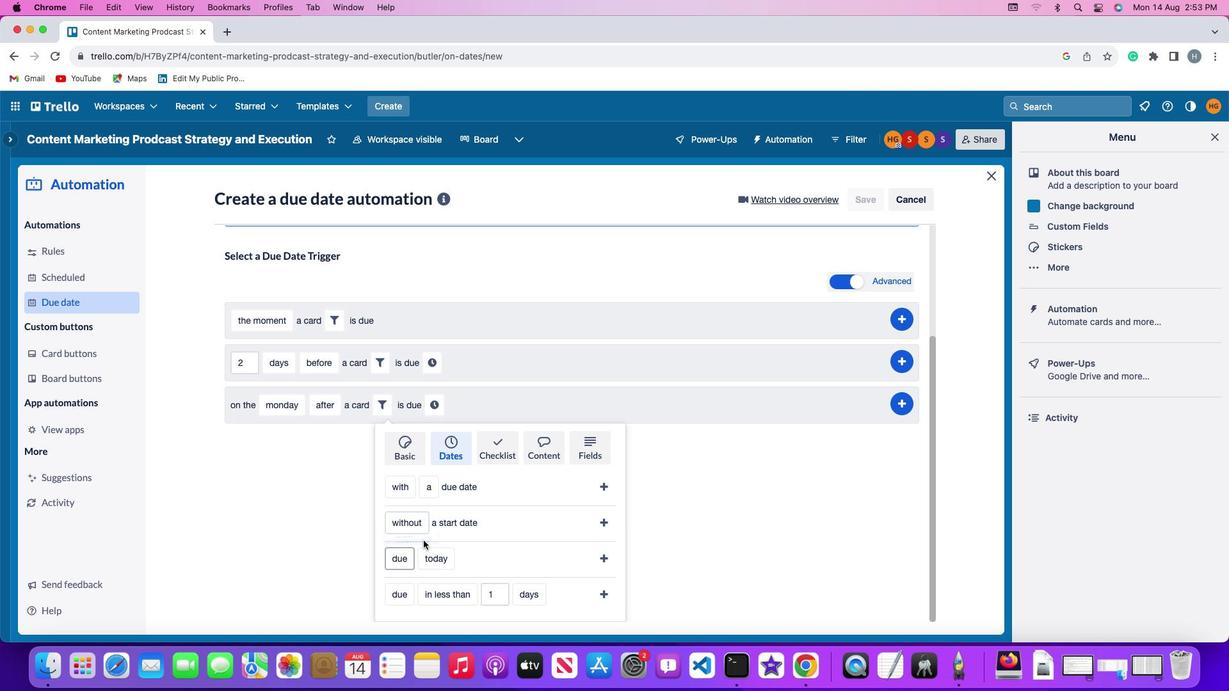 
Action: Mouse moved to (602, 518)
Screenshot: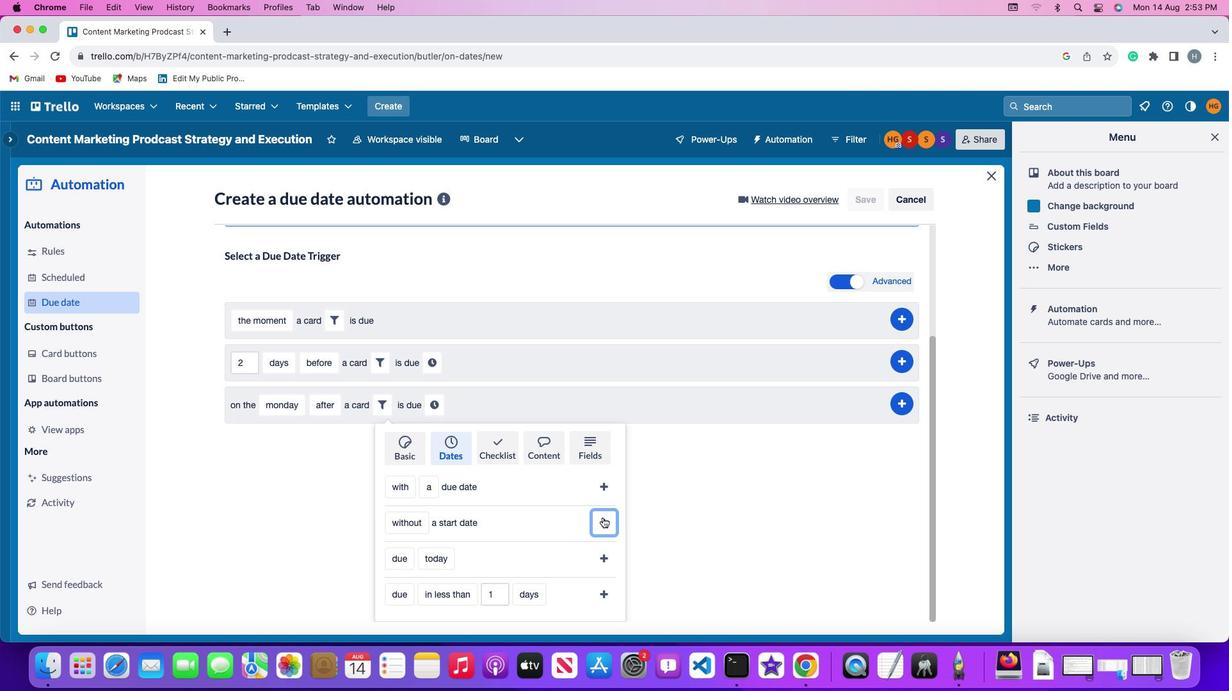 
Action: Mouse pressed left at (602, 518)
Screenshot: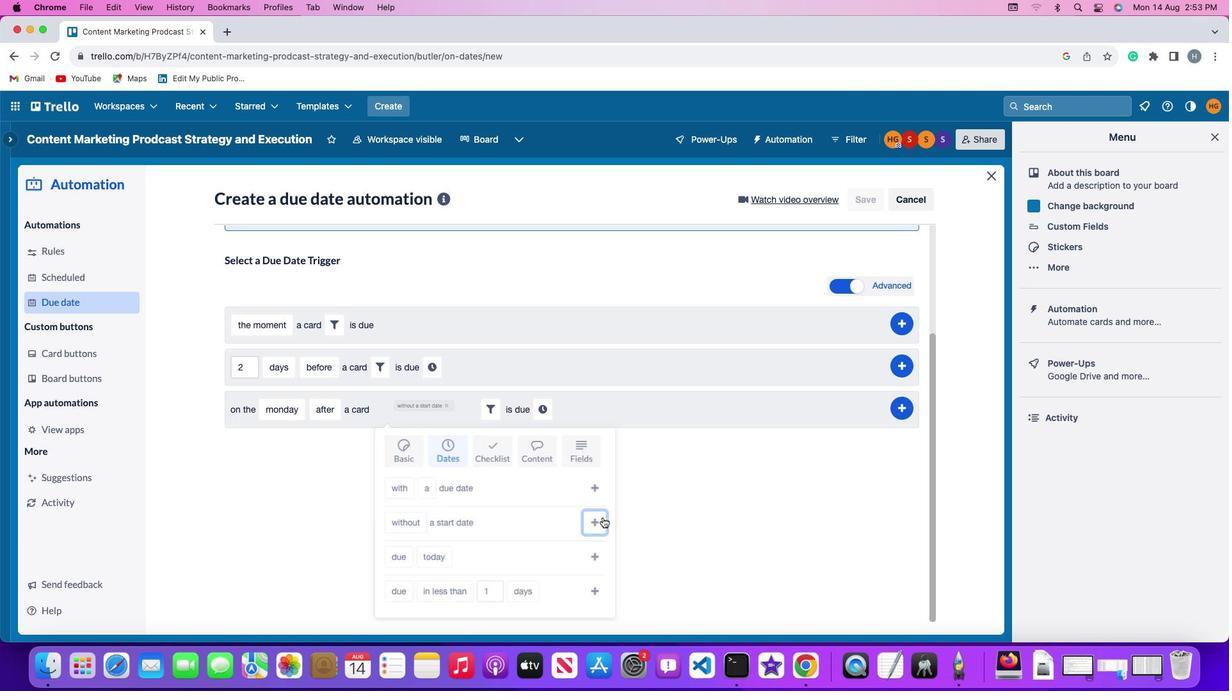 
Action: Mouse moved to (541, 559)
Screenshot: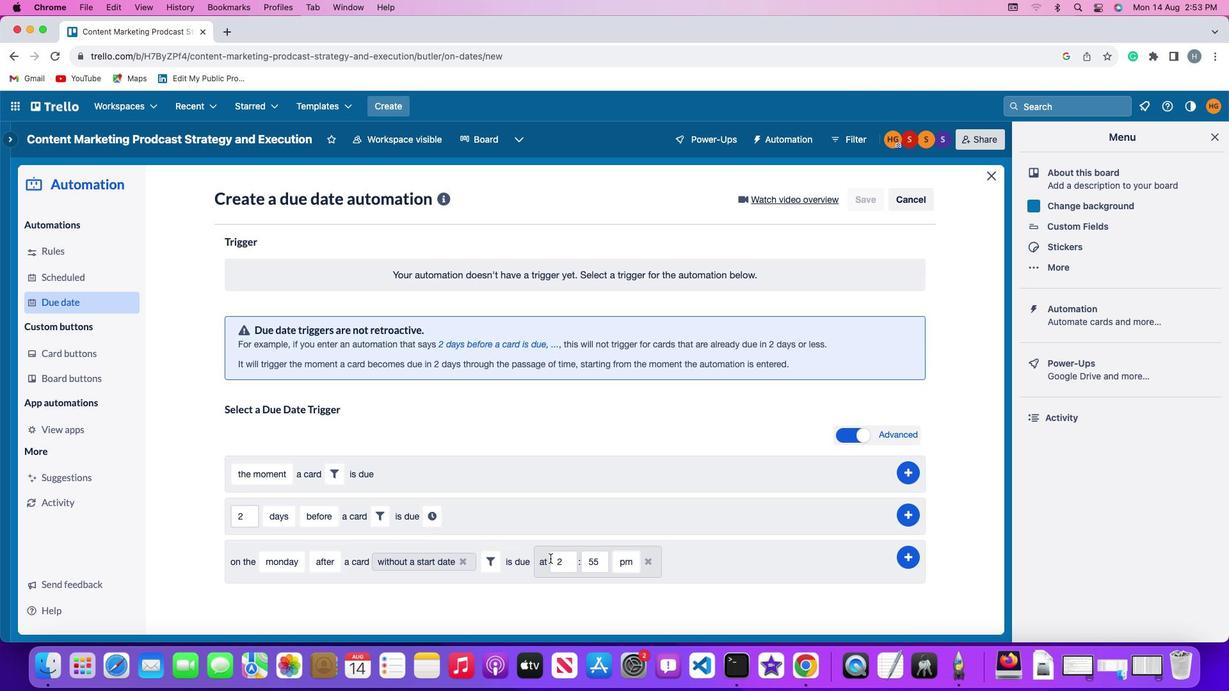 
Action: Mouse pressed left at (541, 559)
Screenshot: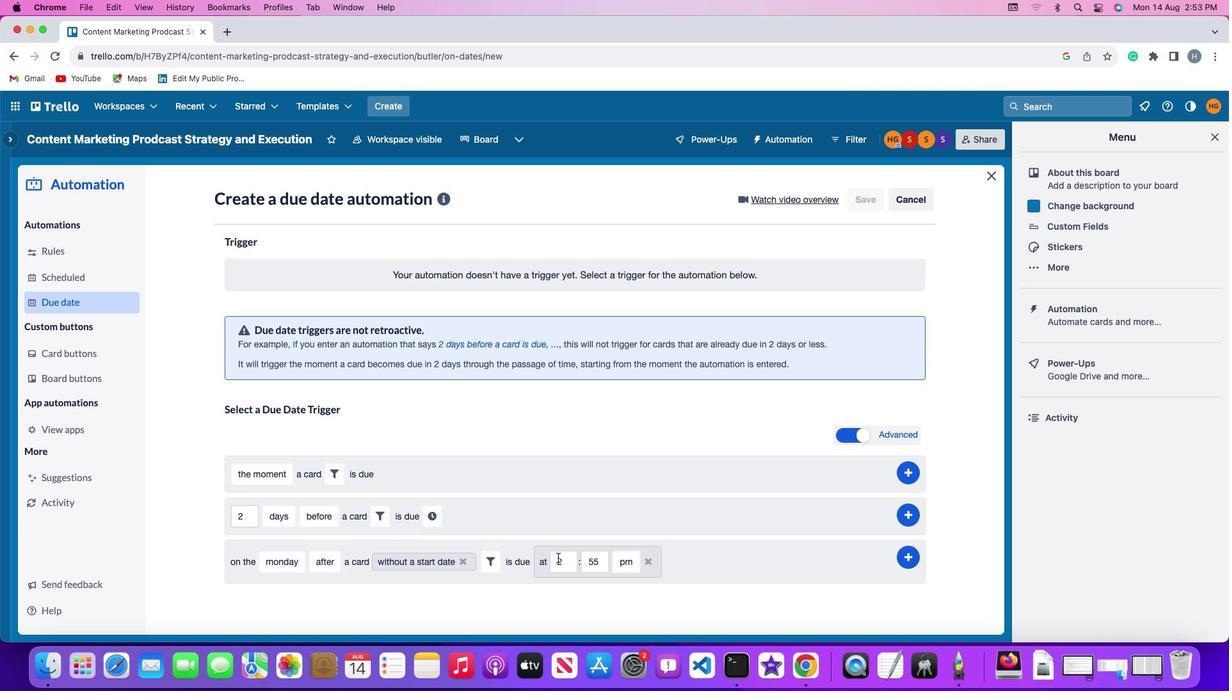 
Action: Mouse moved to (566, 558)
Screenshot: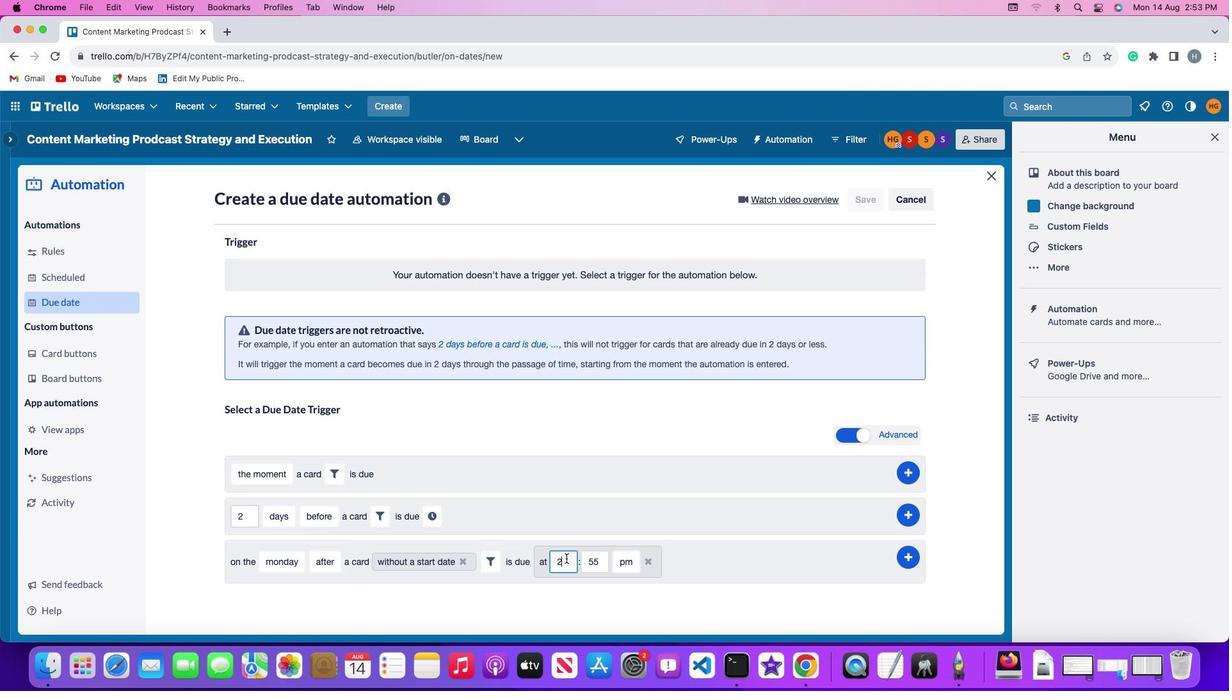 
Action: Mouse pressed left at (566, 558)
Screenshot: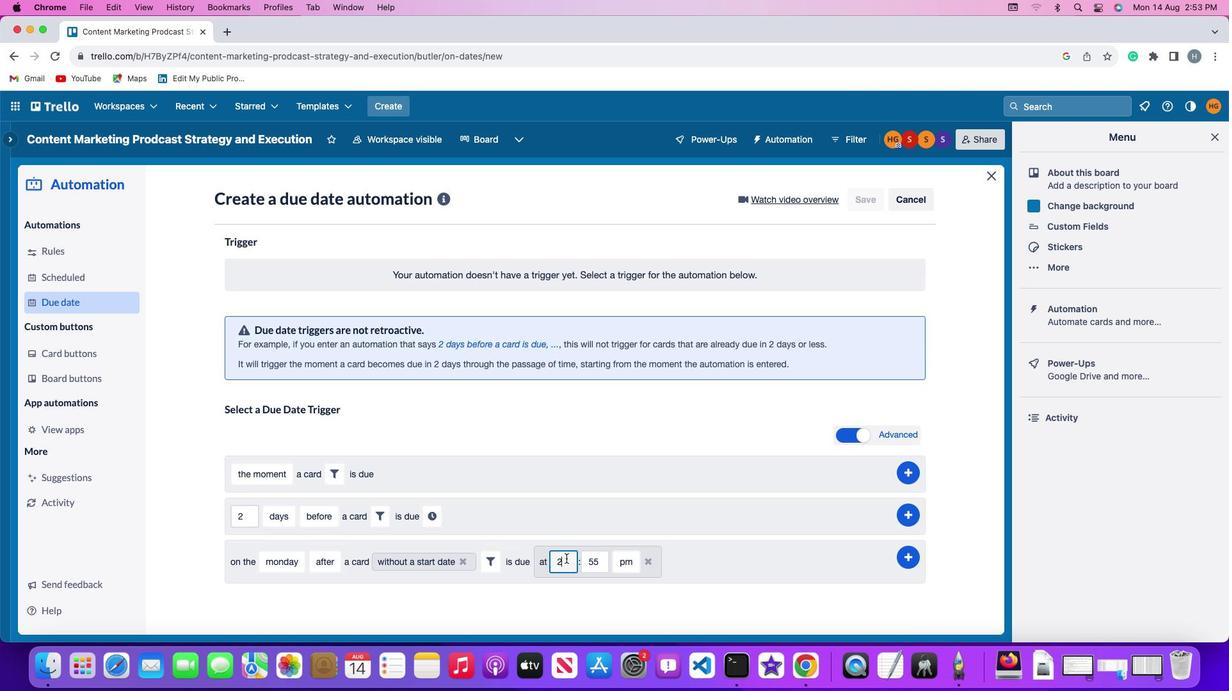 
Action: Key pressed Key.backspace'1''1'
Screenshot: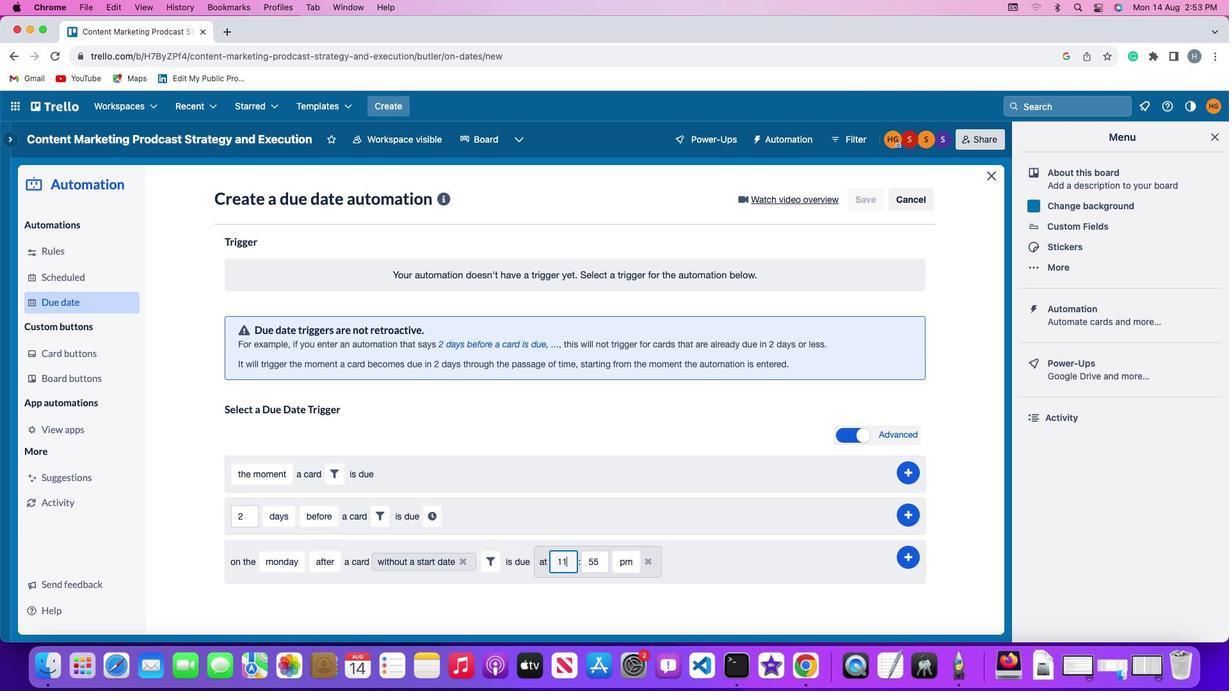 
Action: Mouse moved to (601, 559)
Screenshot: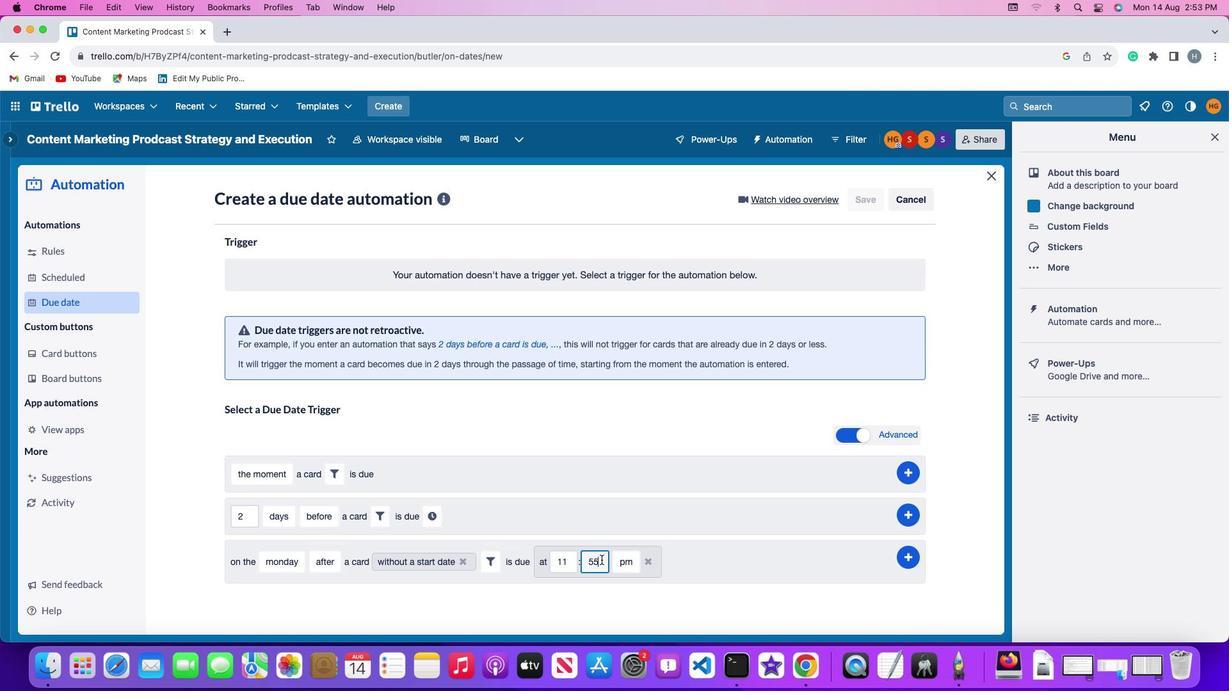 
Action: Mouse pressed left at (601, 559)
Screenshot: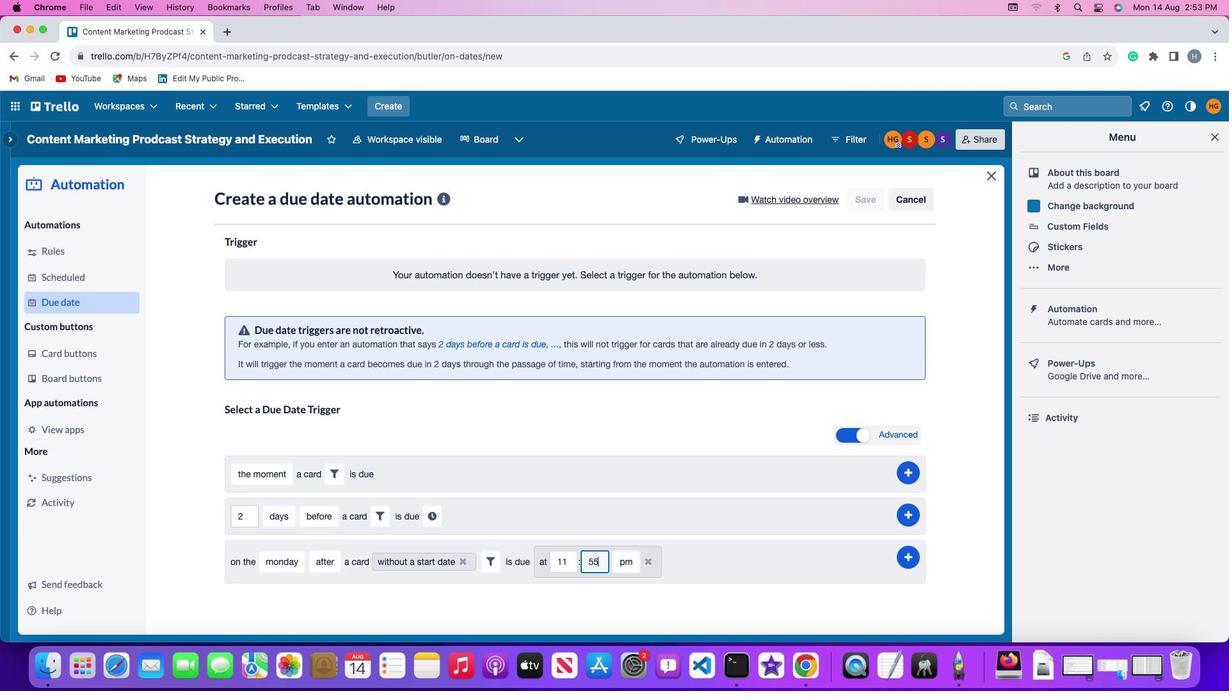 
Action: Key pressed Key.backspaceKey.backspace
Screenshot: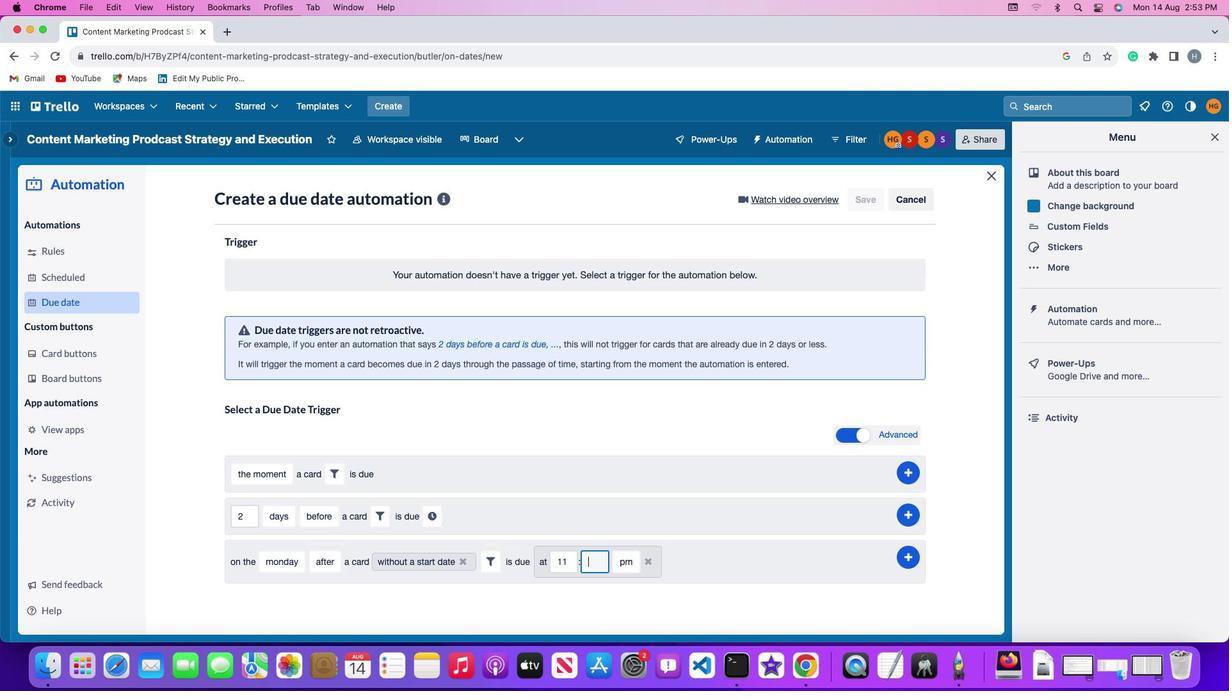 
Action: Mouse moved to (601, 561)
Screenshot: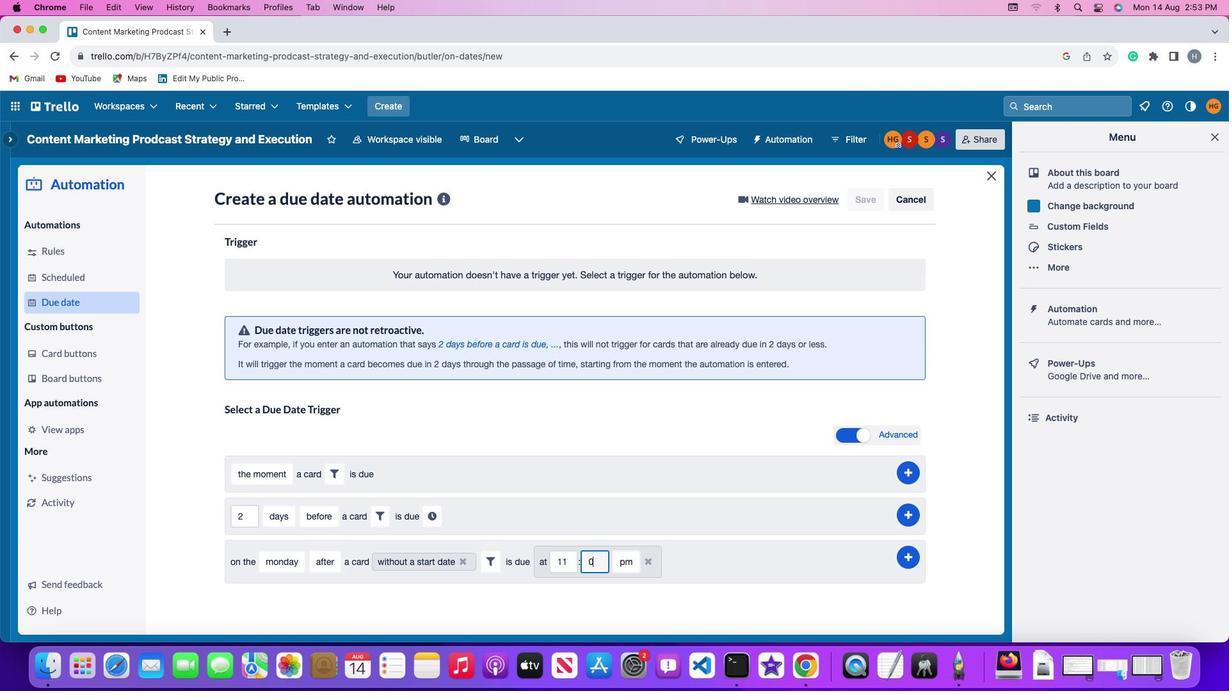 
Action: Key pressed '0''0'
Screenshot: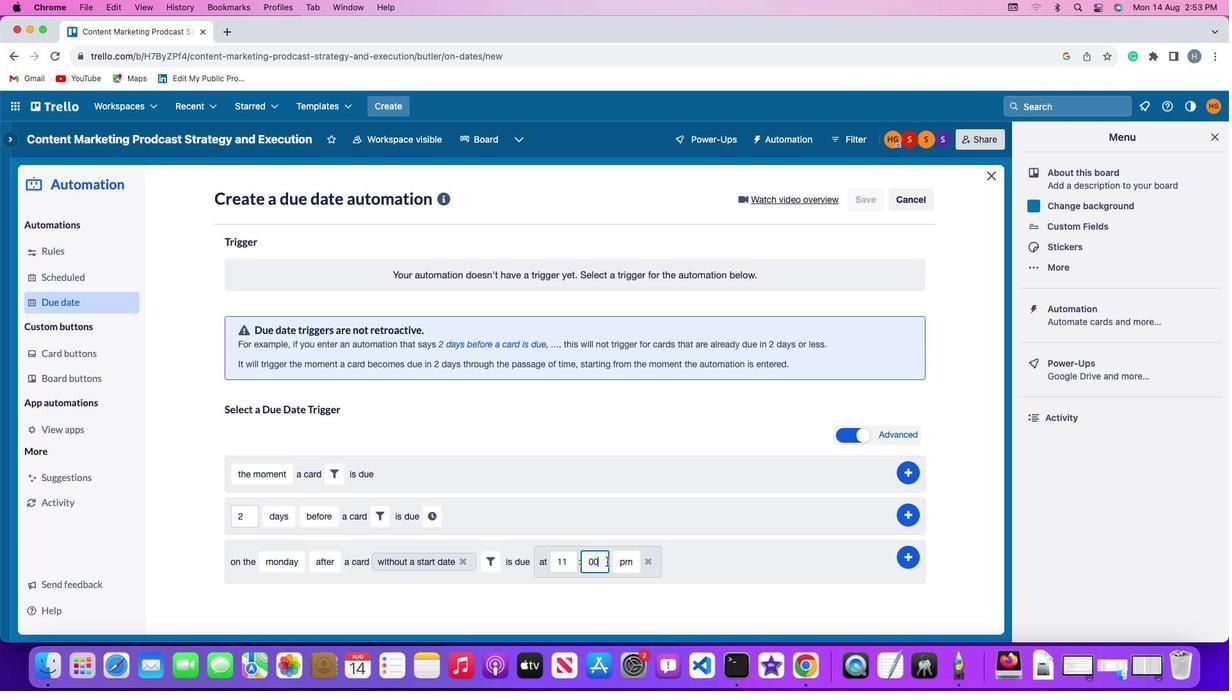 
Action: Mouse moved to (620, 562)
Screenshot: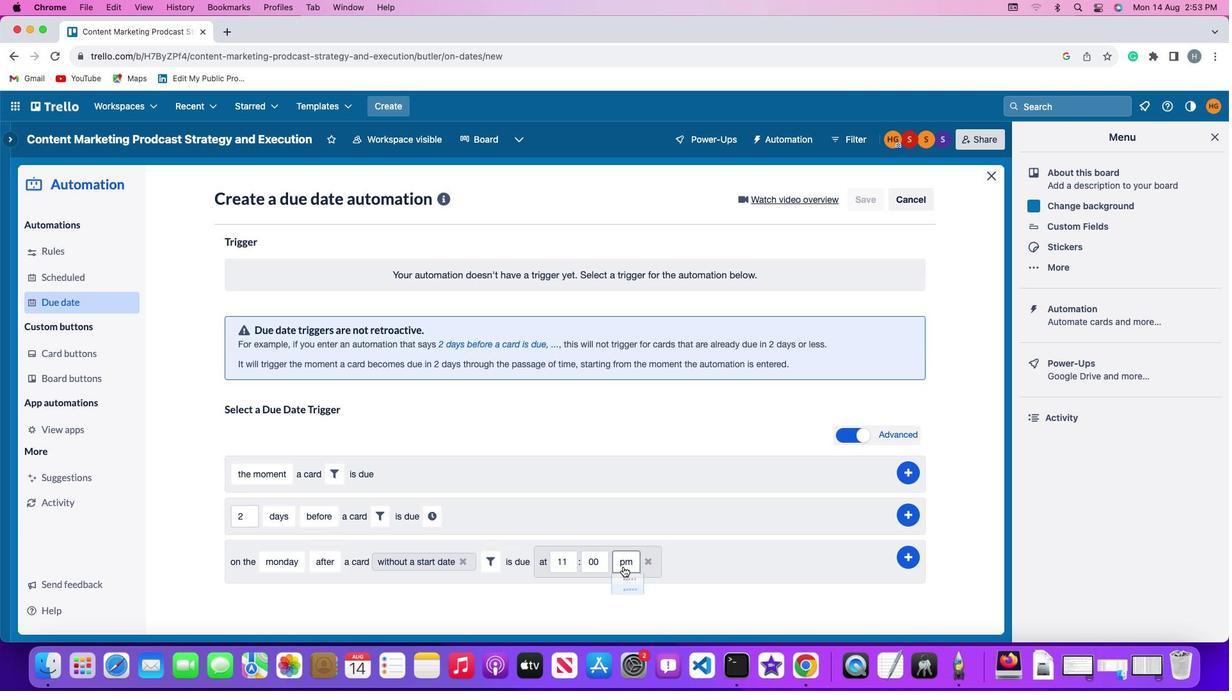 
Action: Mouse pressed left at (620, 562)
Screenshot: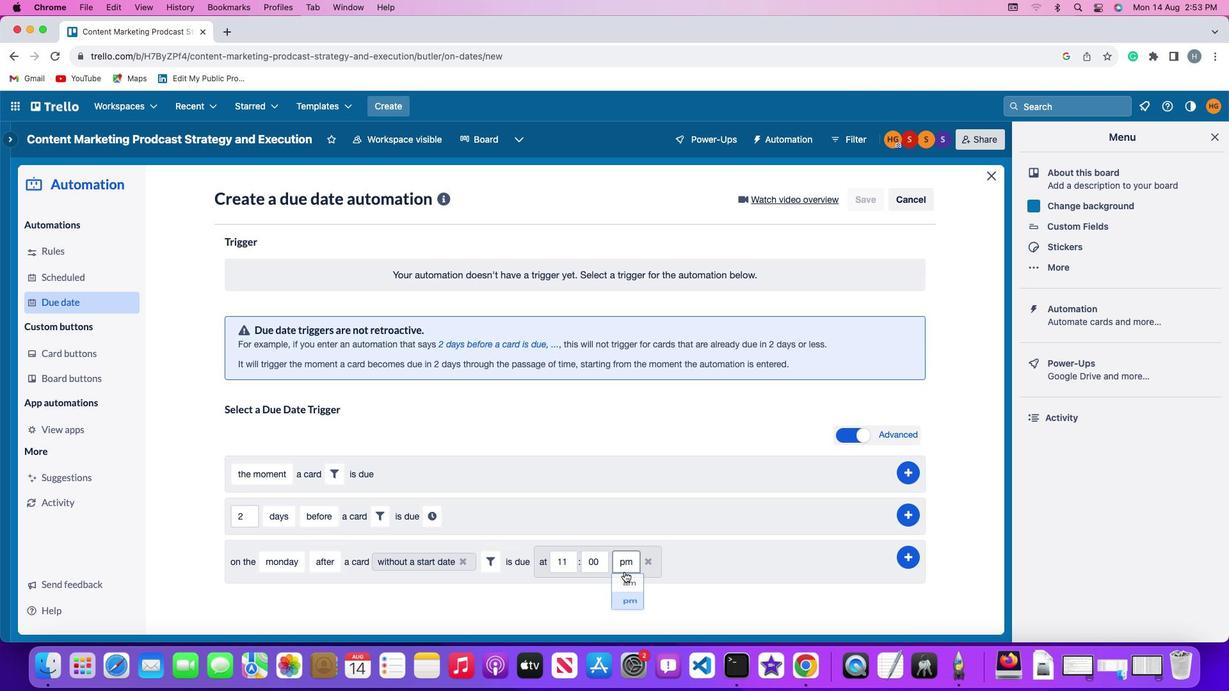 
Action: Mouse moved to (627, 589)
Screenshot: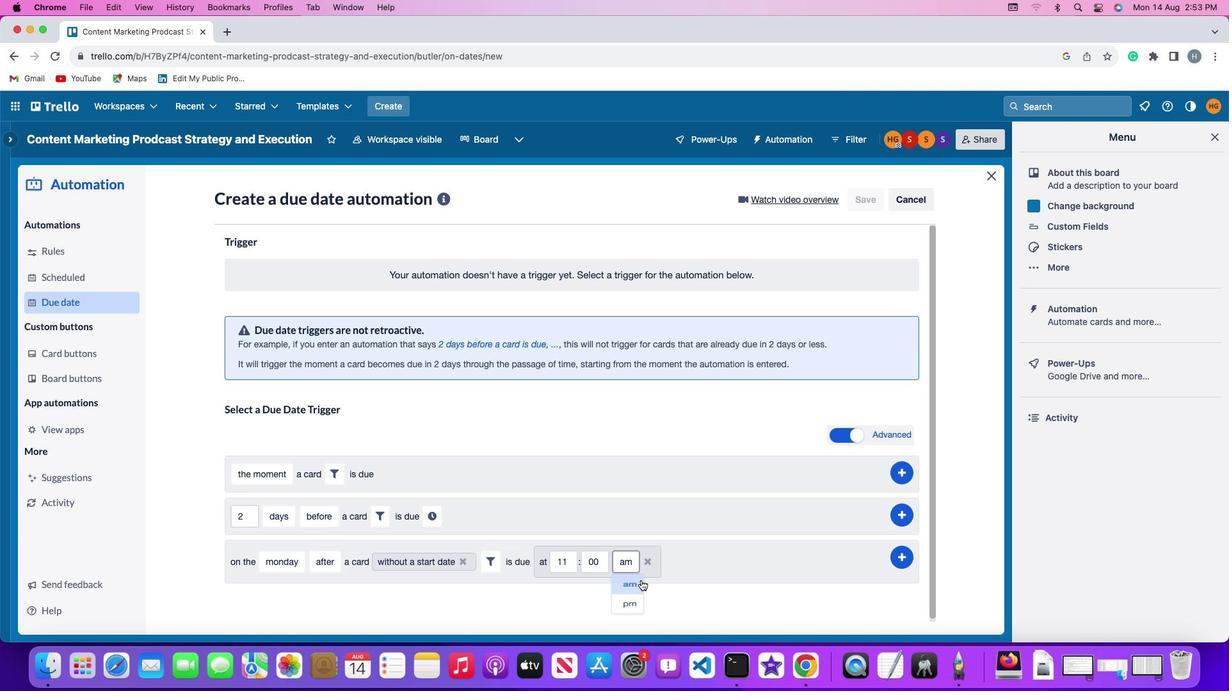 
Action: Mouse pressed left at (627, 589)
Screenshot: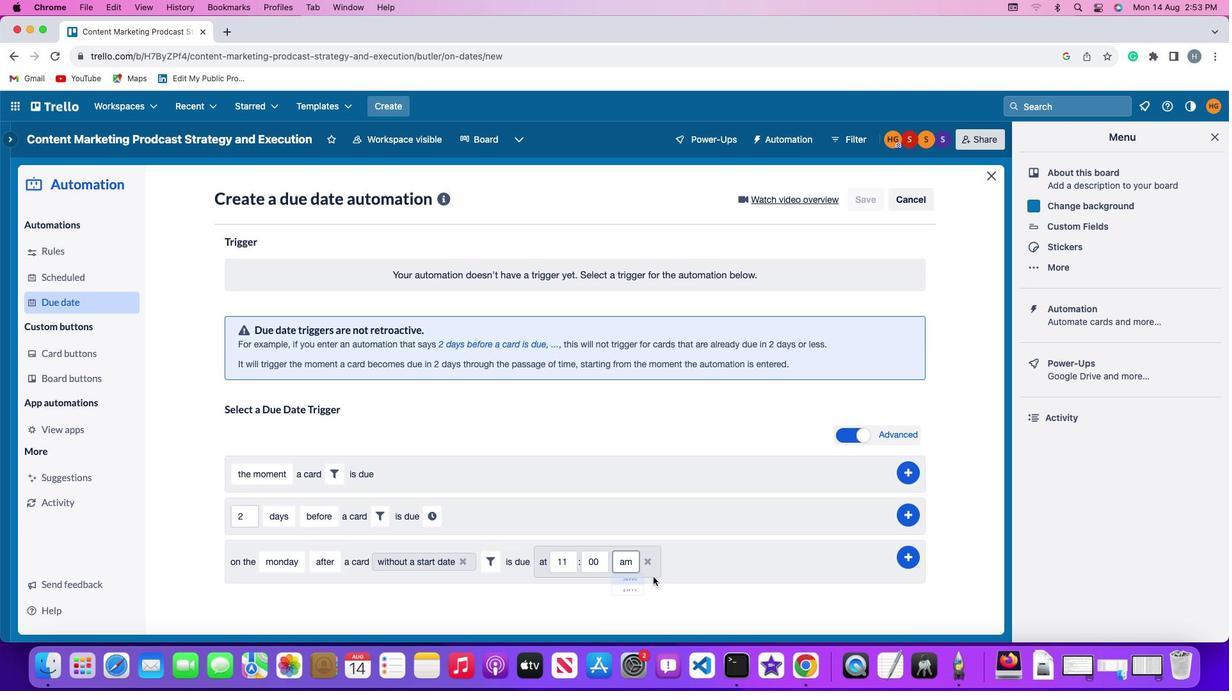 
Action: Mouse moved to (906, 559)
Screenshot: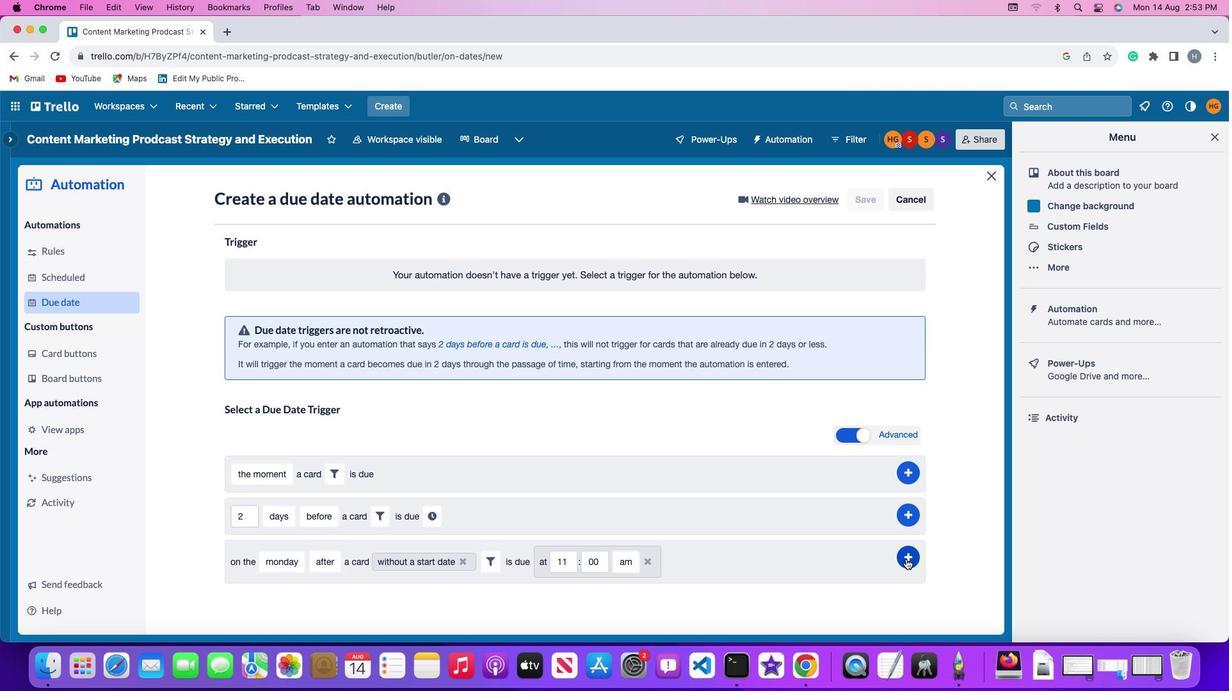 
Action: Mouse pressed left at (906, 559)
Screenshot: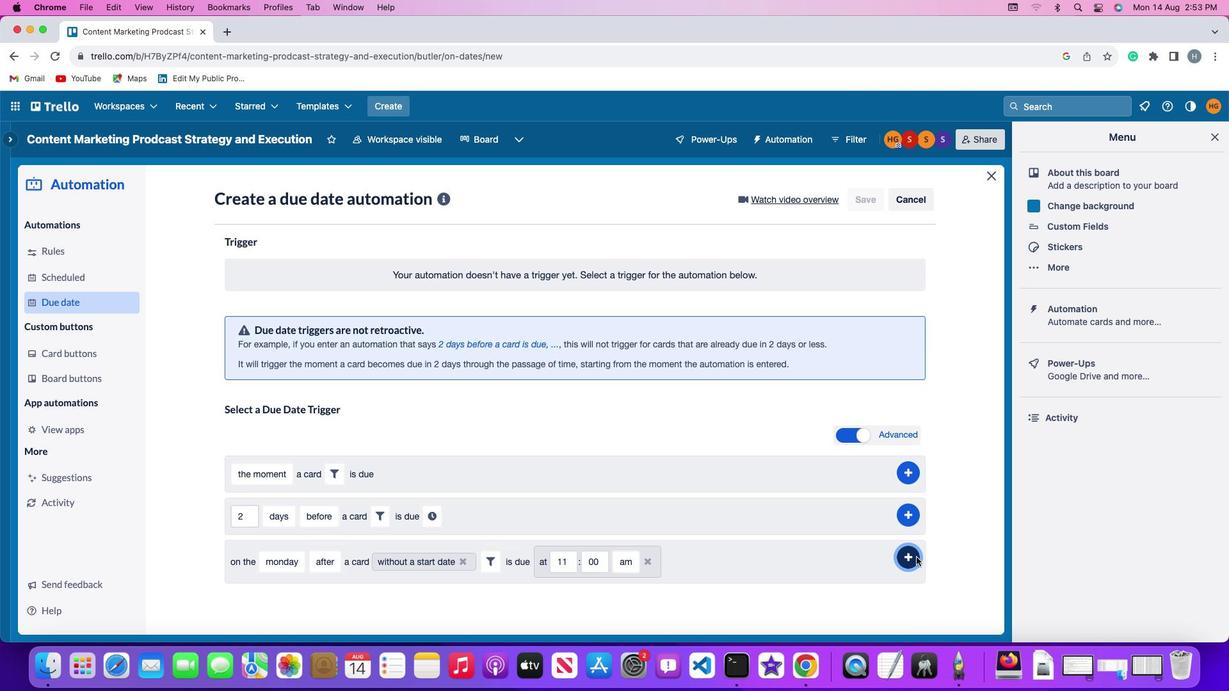 
Action: Mouse moved to (957, 484)
Screenshot: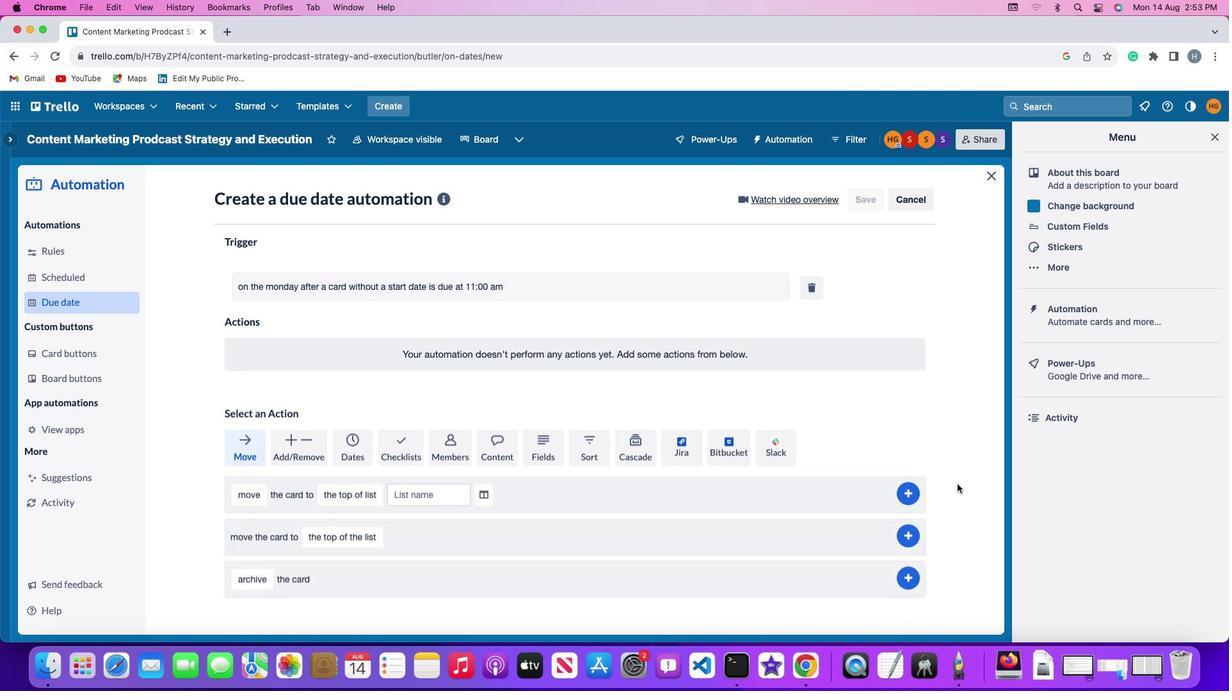 
